 Task: Look for Airbnb properties in Sanandaj, Iran from 15th November, 2023 to 21st November, 2023 for 5 adults.3 bedrooms having 3 beds and 3 bathrooms. Property type can be house. Look for 3 properties as per requirement.
Action: Mouse moved to (411, 87)
Screenshot: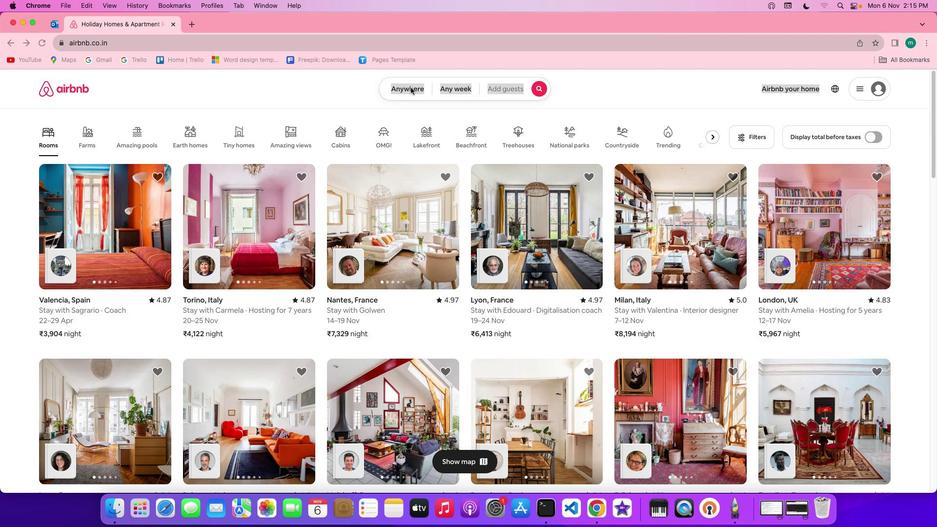 
Action: Mouse pressed left at (411, 87)
Screenshot: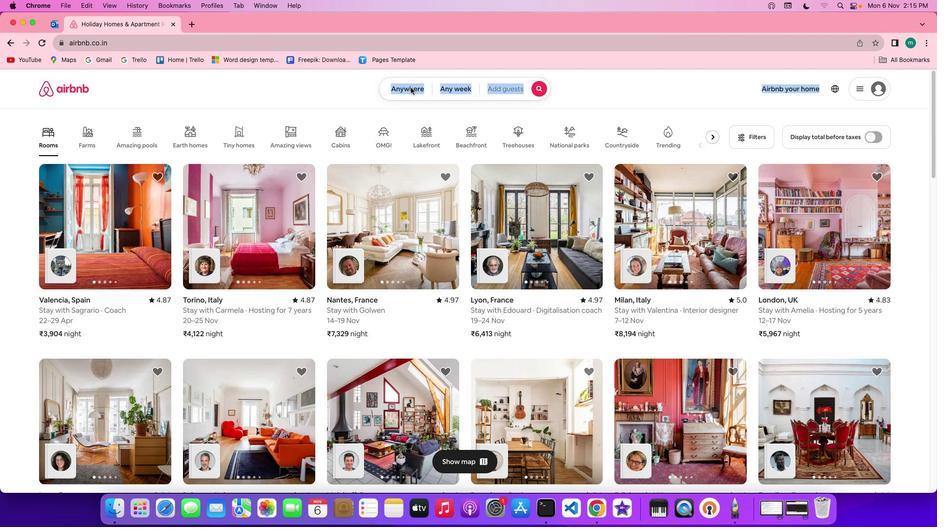 
Action: Mouse pressed left at (411, 87)
Screenshot: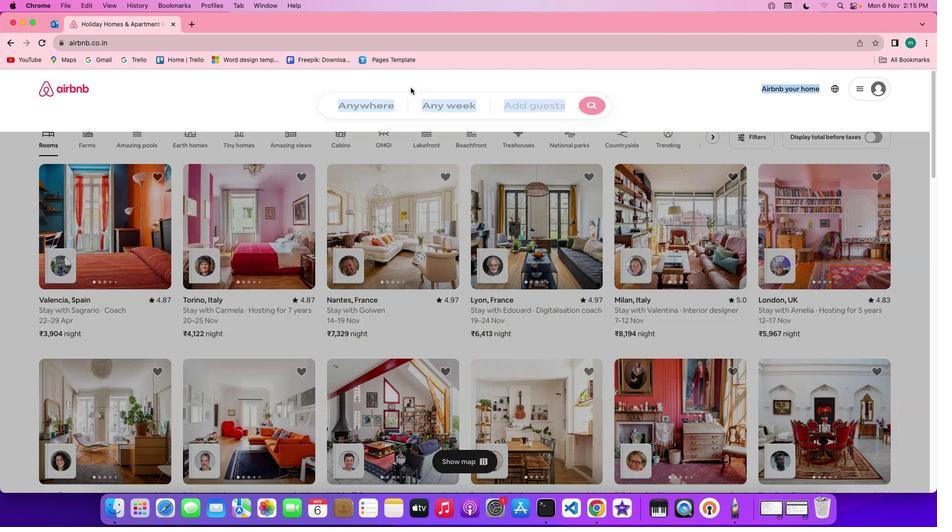 
Action: Mouse moved to (364, 120)
Screenshot: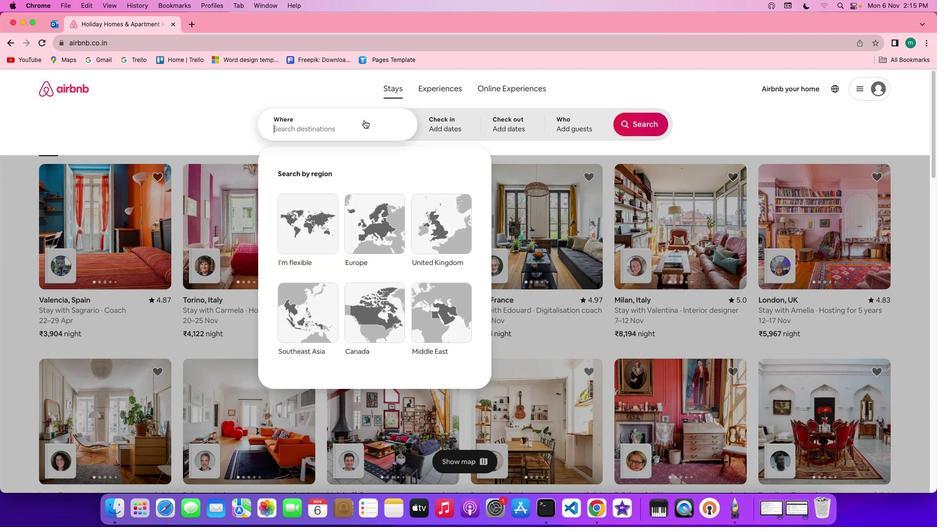 
Action: Key pressed Key.shift'S''a''n''a''n''d''a''j'','Key.spaceKey.shift'i''r''a''n'
Screenshot: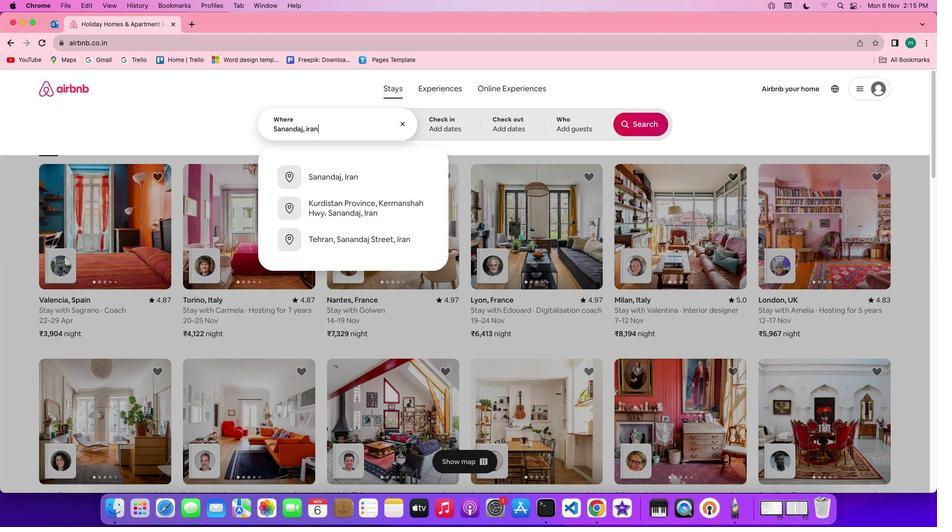
Action: Mouse moved to (450, 122)
Screenshot: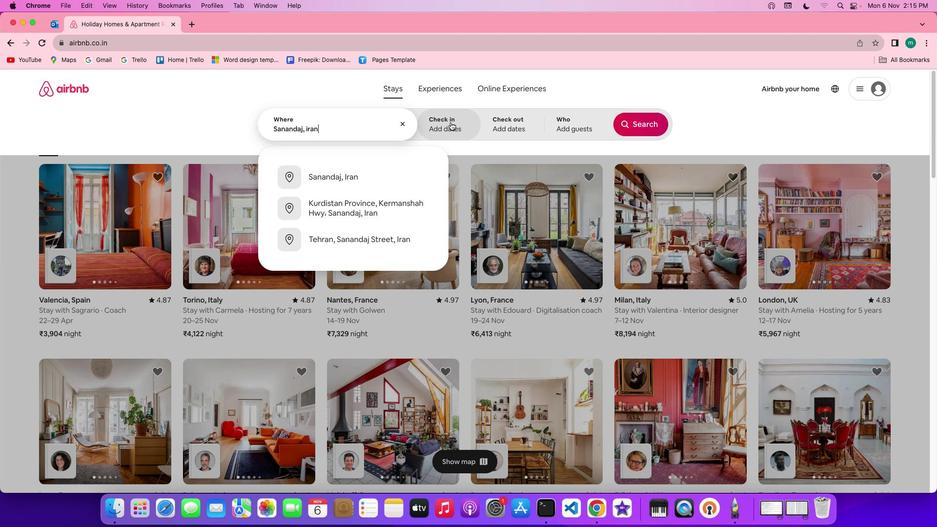 
Action: Mouse pressed left at (450, 122)
Screenshot: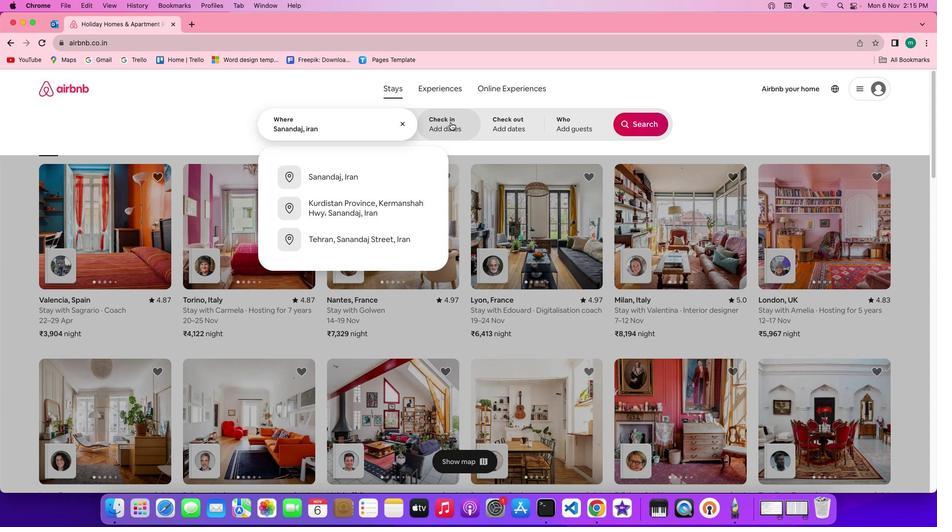 
Action: Mouse moved to (368, 295)
Screenshot: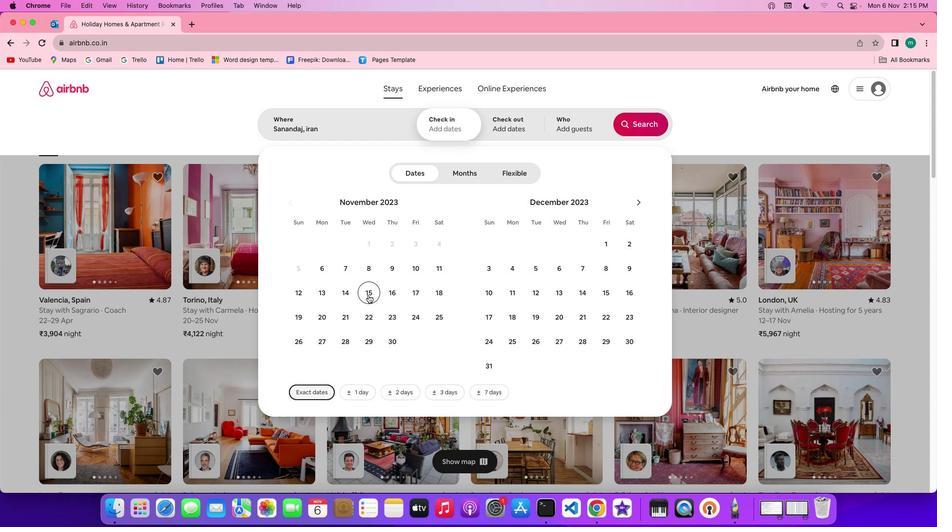 
Action: Mouse pressed left at (368, 295)
Screenshot: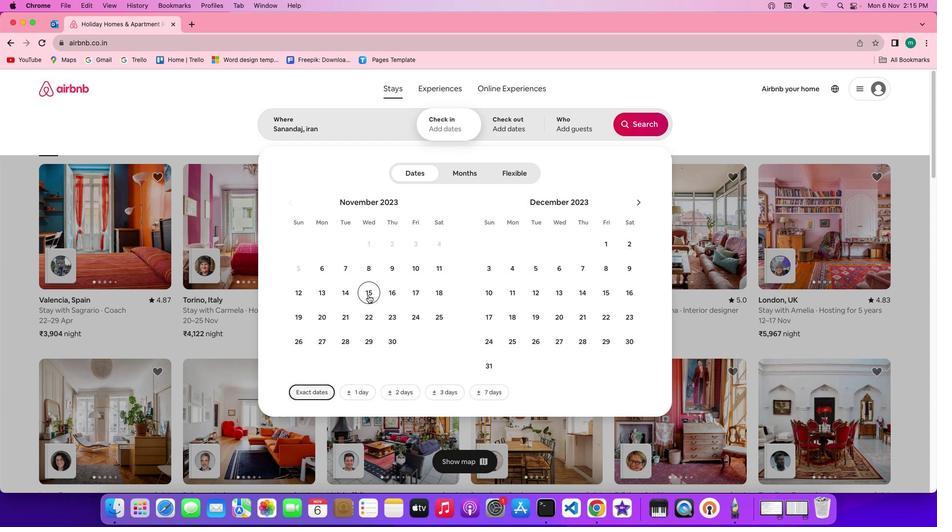 
Action: Mouse moved to (349, 315)
Screenshot: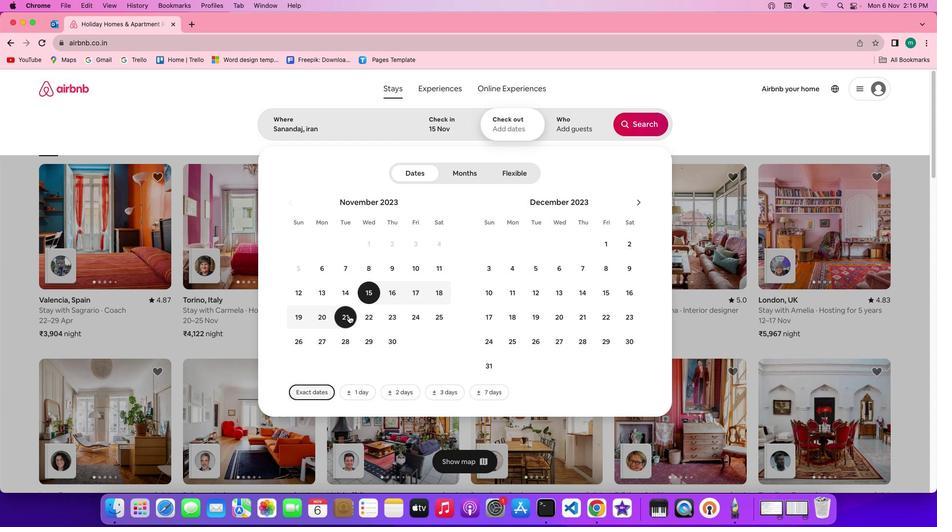 
Action: Mouse pressed left at (349, 315)
Screenshot: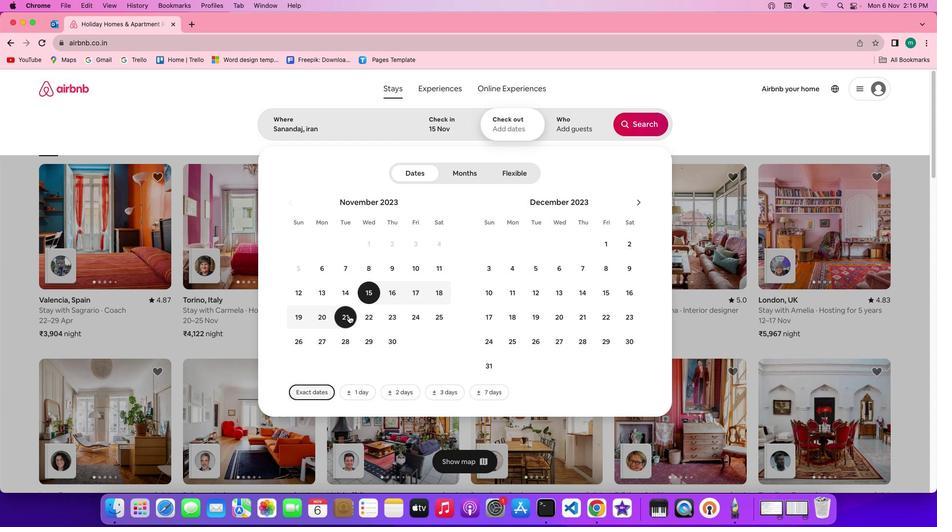 
Action: Mouse moved to (585, 125)
Screenshot: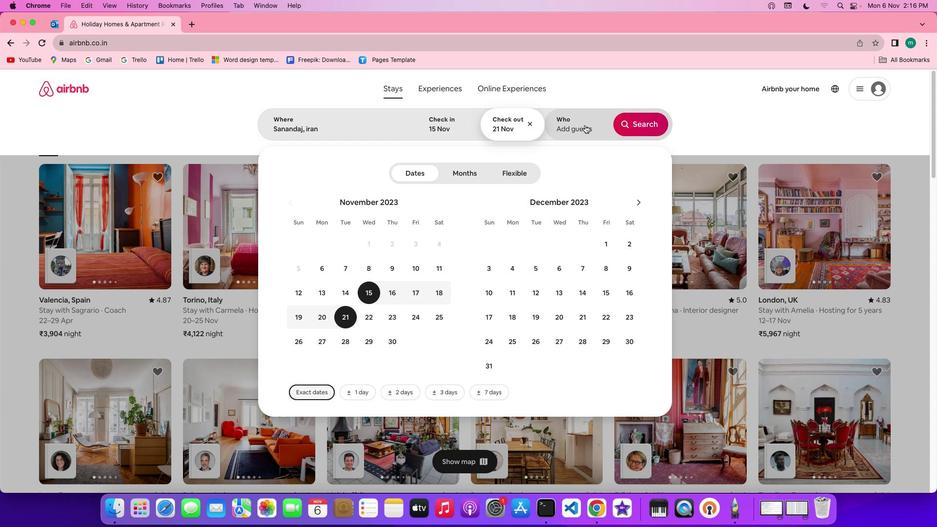 
Action: Mouse pressed left at (585, 125)
Screenshot: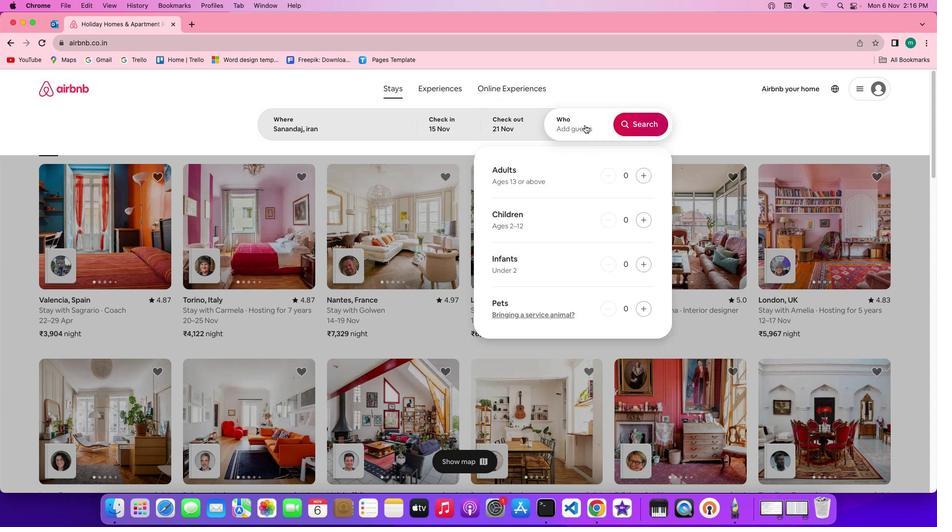 
Action: Mouse moved to (646, 176)
Screenshot: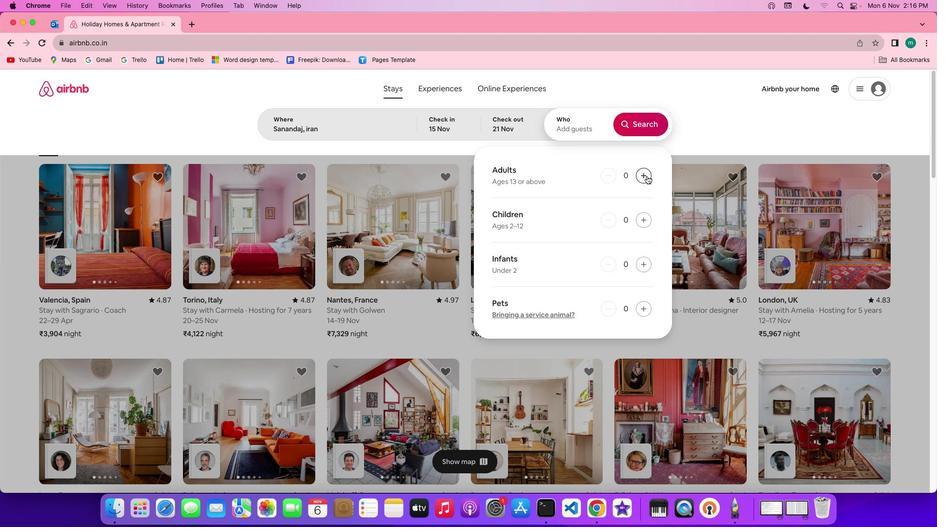 
Action: Mouse pressed left at (646, 176)
Screenshot: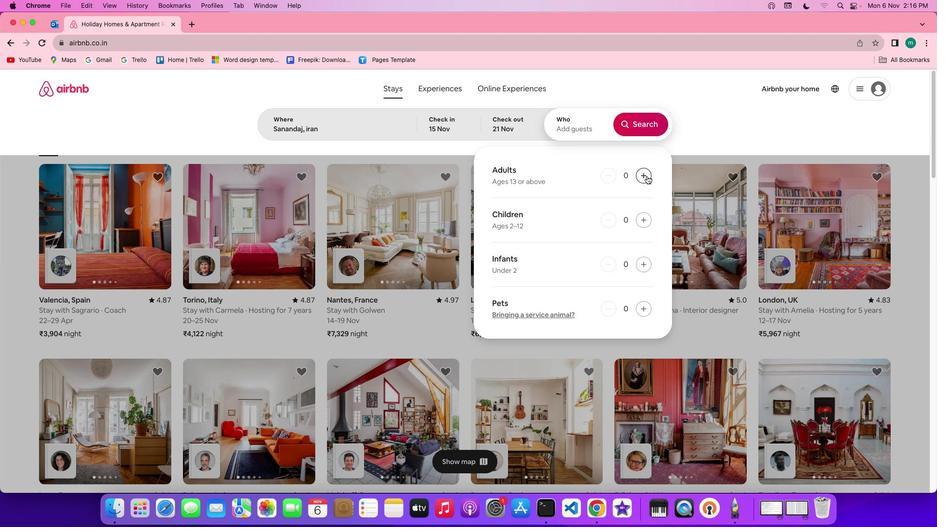 
Action: Mouse pressed left at (646, 176)
Screenshot: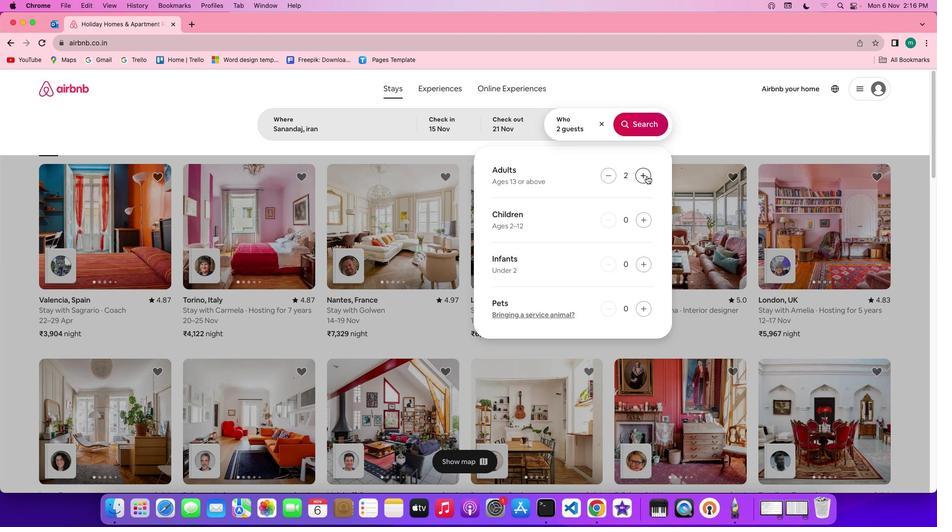 
Action: Mouse pressed left at (646, 176)
Screenshot: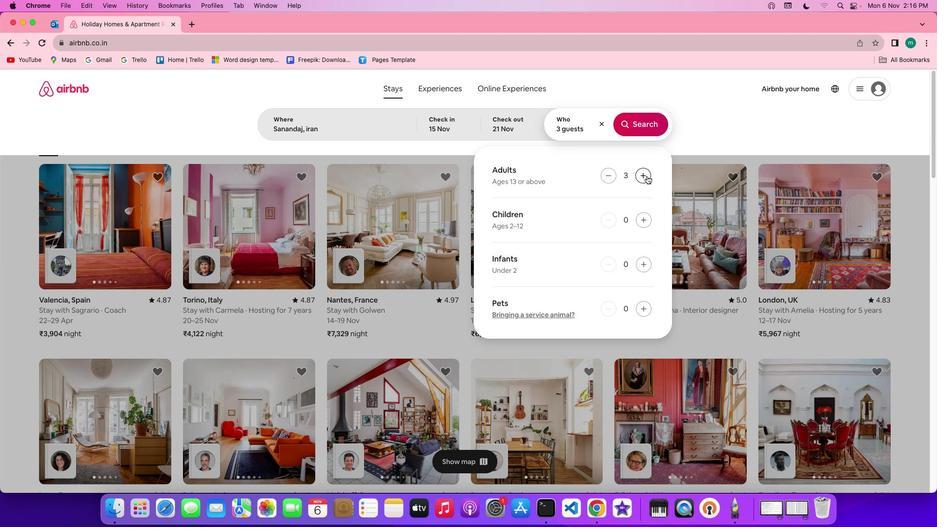 
Action: Mouse pressed left at (646, 176)
Screenshot: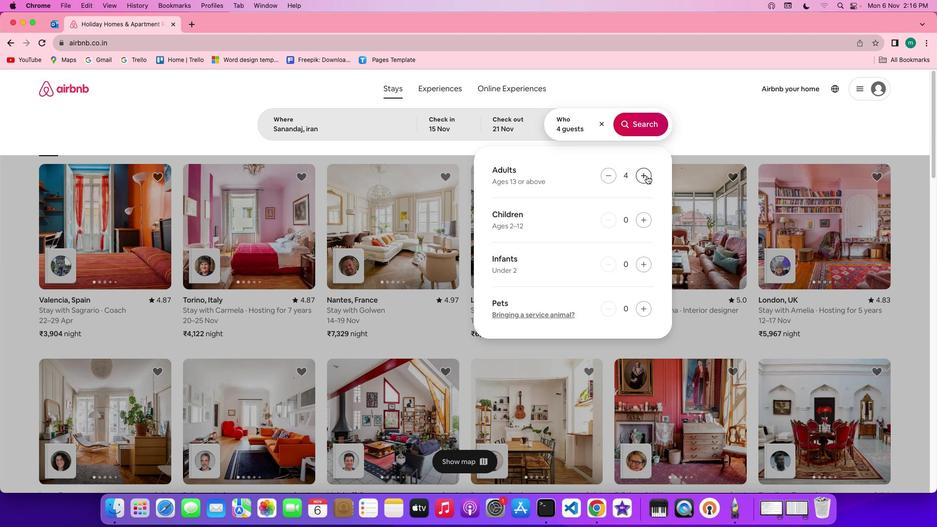 
Action: Mouse pressed left at (646, 176)
Screenshot: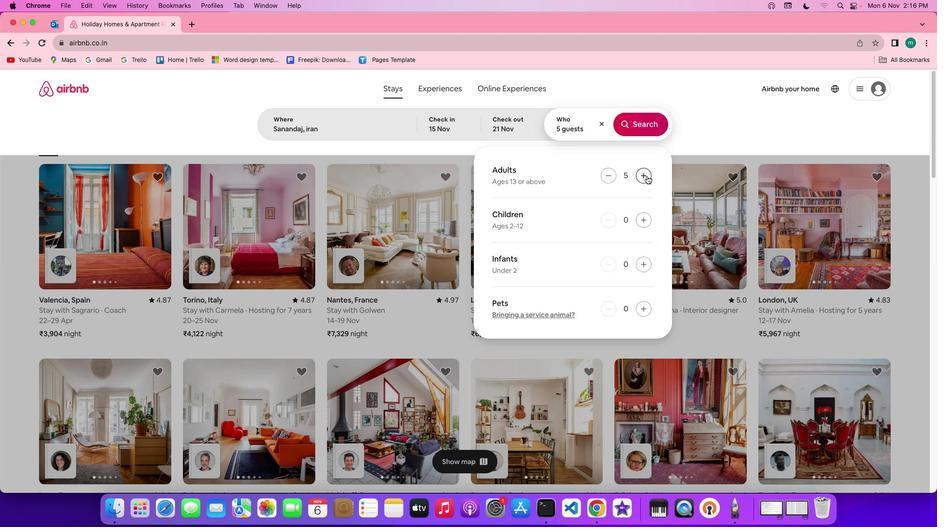 
Action: Mouse moved to (640, 119)
Screenshot: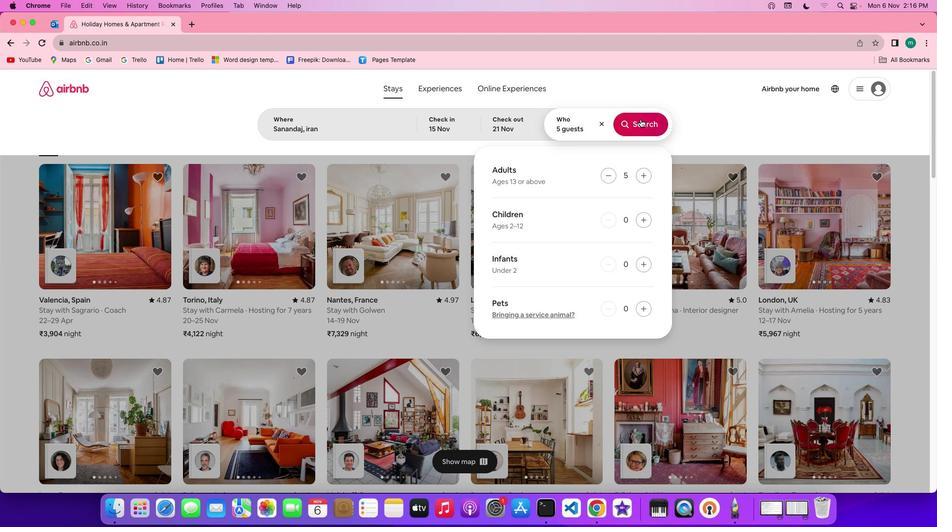 
Action: Mouse pressed left at (640, 119)
Screenshot: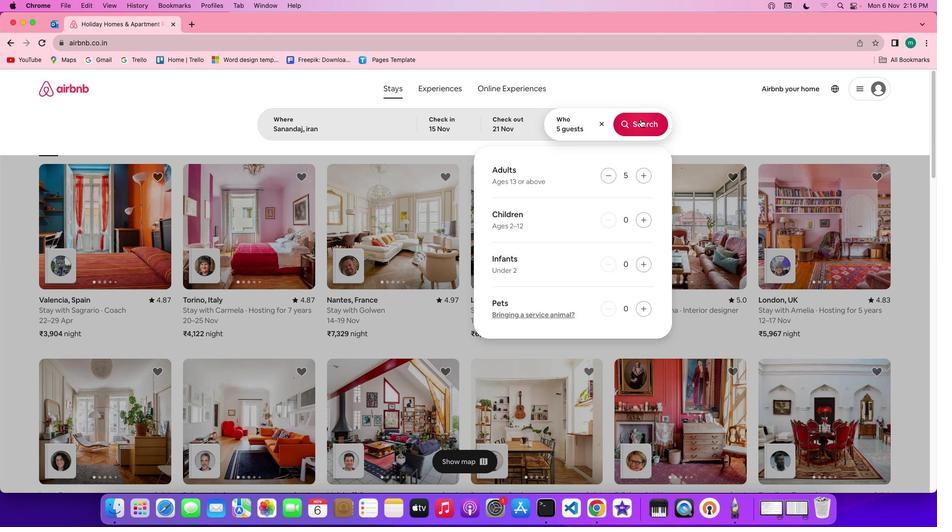 
Action: Mouse moved to (787, 127)
Screenshot: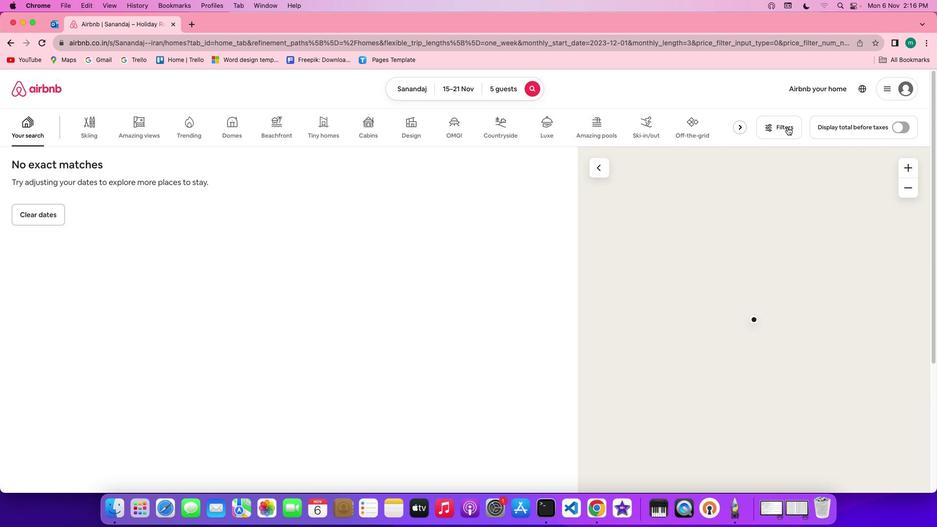 
Action: Mouse pressed left at (787, 127)
Screenshot: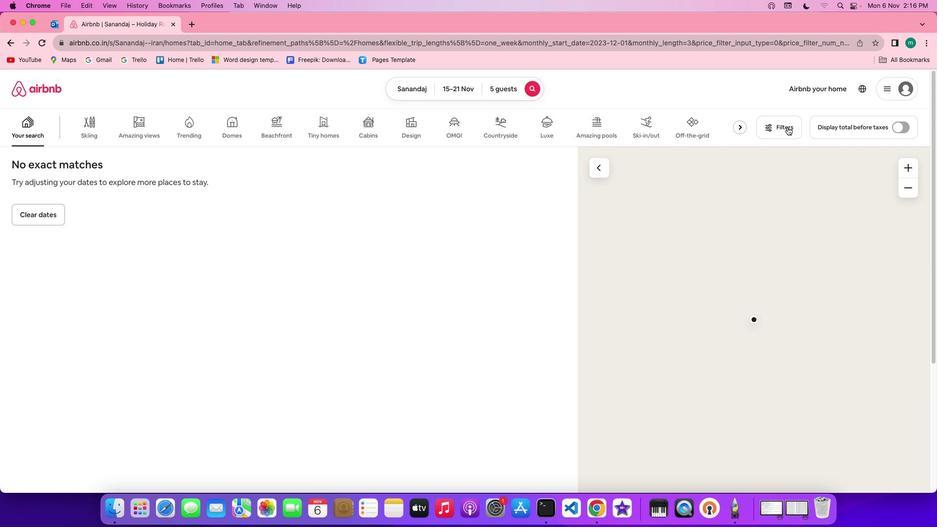
Action: Mouse moved to (449, 296)
Screenshot: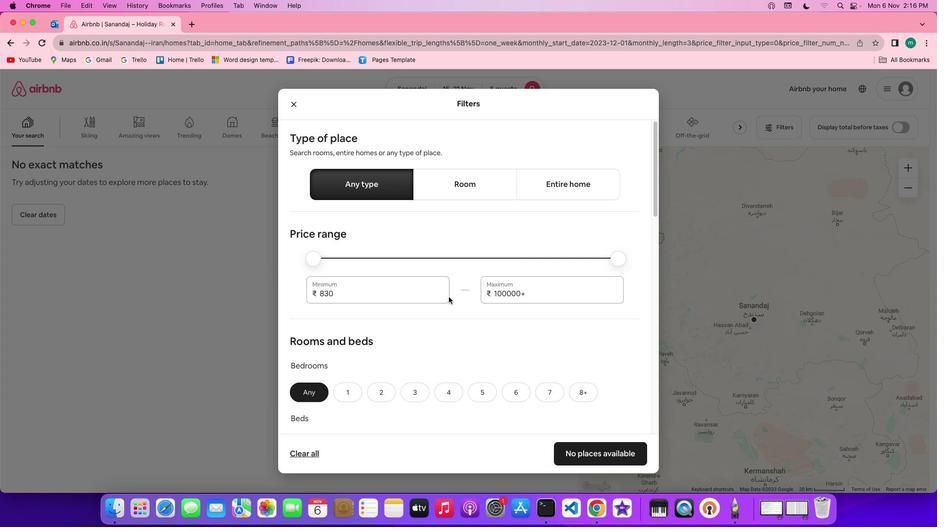 
Action: Mouse scrolled (449, 296) with delta (0, 0)
Screenshot: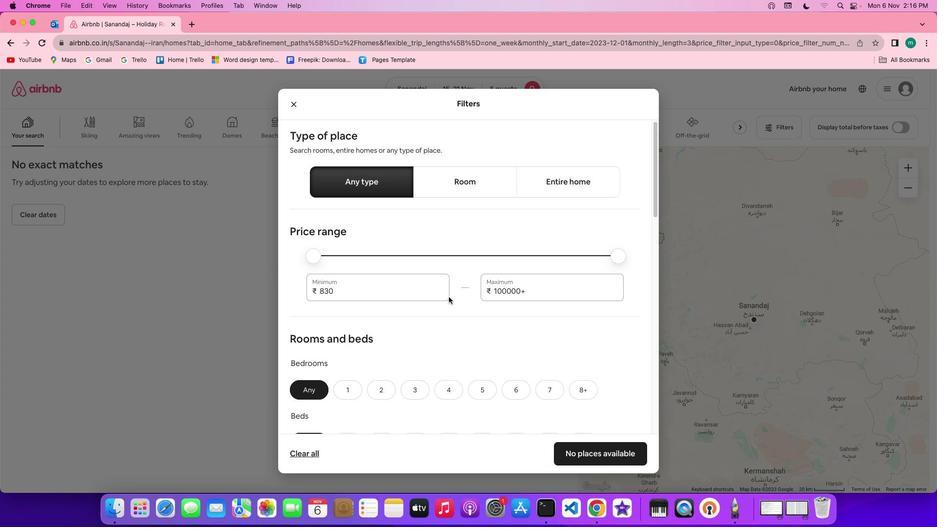 
Action: Mouse scrolled (449, 296) with delta (0, 0)
Screenshot: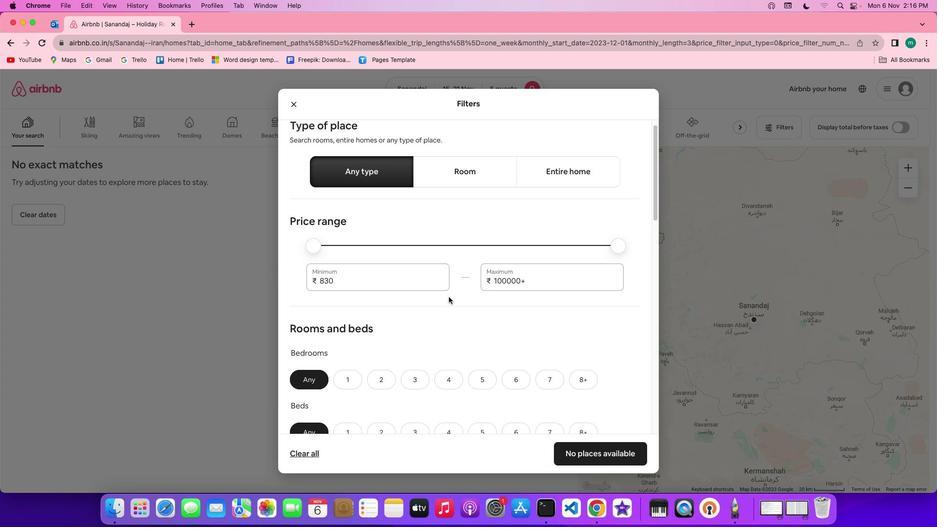 
Action: Mouse scrolled (449, 296) with delta (0, 0)
Screenshot: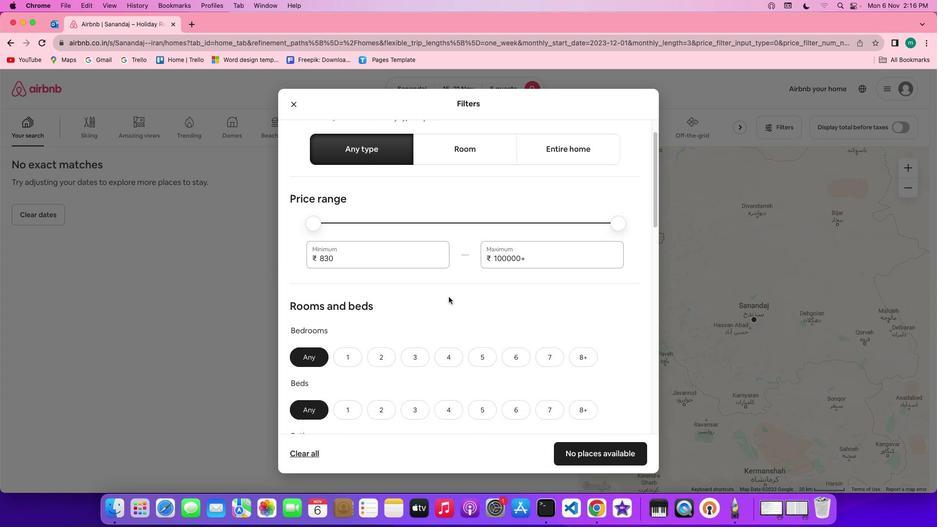 
Action: Mouse scrolled (449, 296) with delta (0, 0)
Screenshot: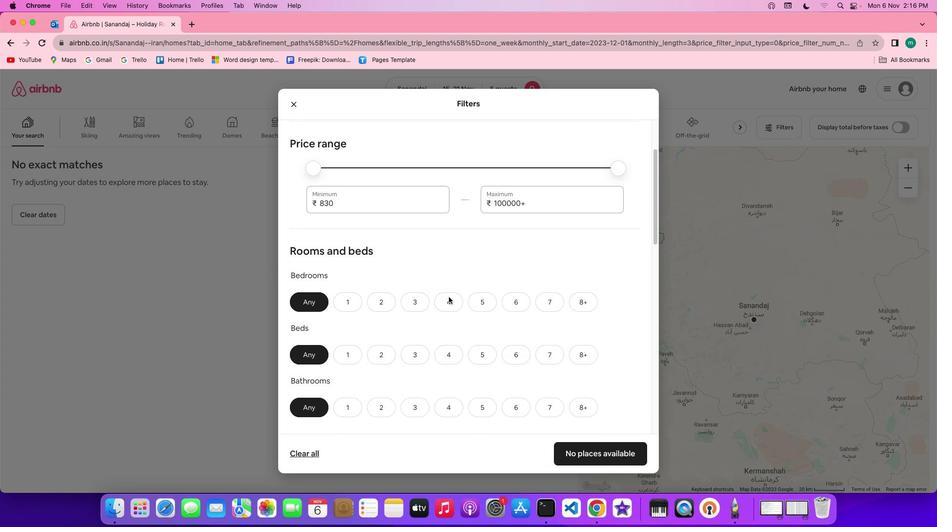
Action: Mouse scrolled (449, 296) with delta (0, 0)
Screenshot: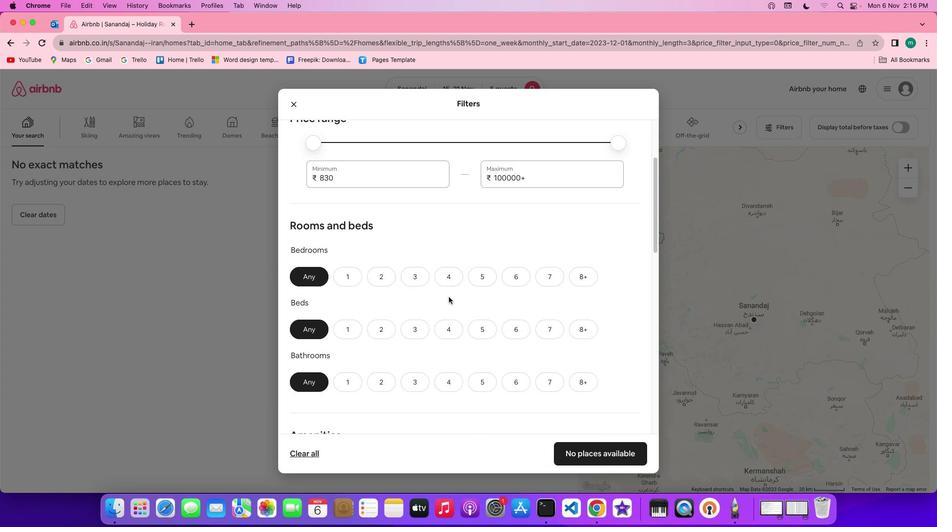 
Action: Mouse scrolled (449, 296) with delta (0, 0)
Screenshot: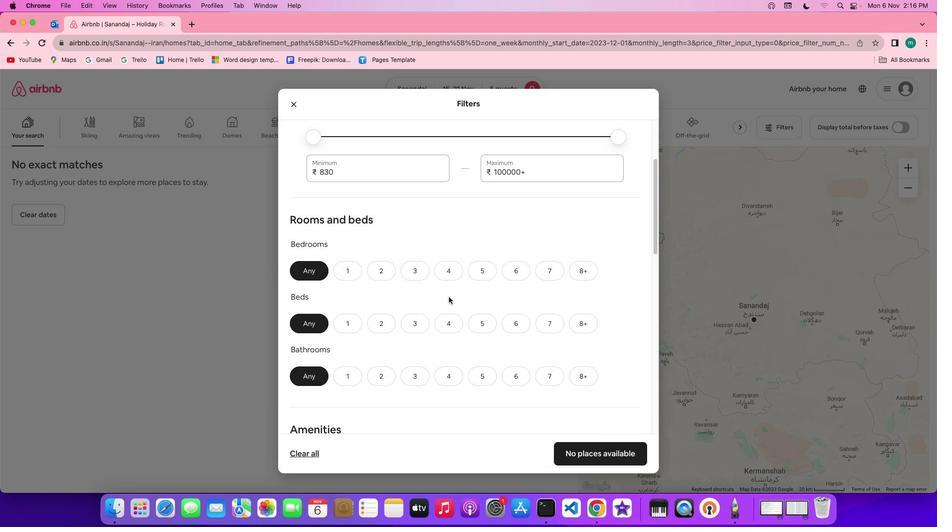 
Action: Mouse scrolled (449, 296) with delta (0, 0)
Screenshot: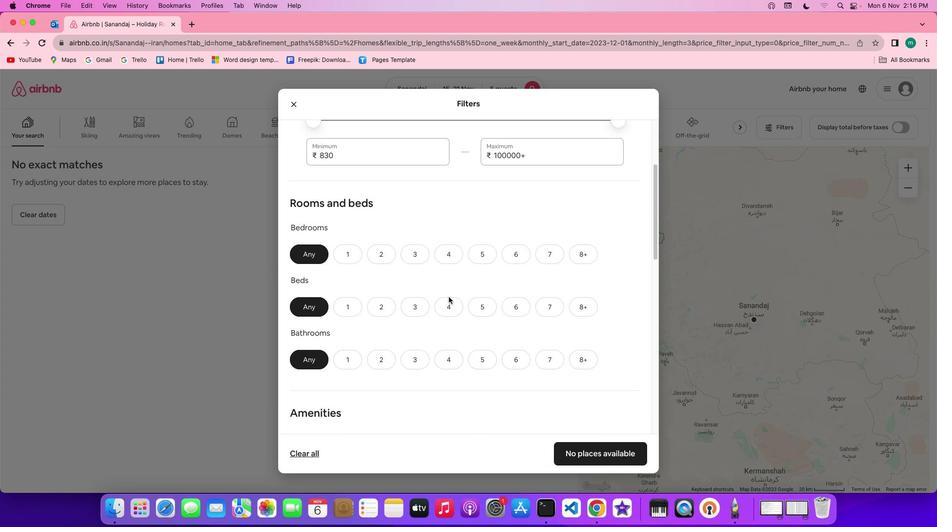 
Action: Mouse moved to (410, 231)
Screenshot: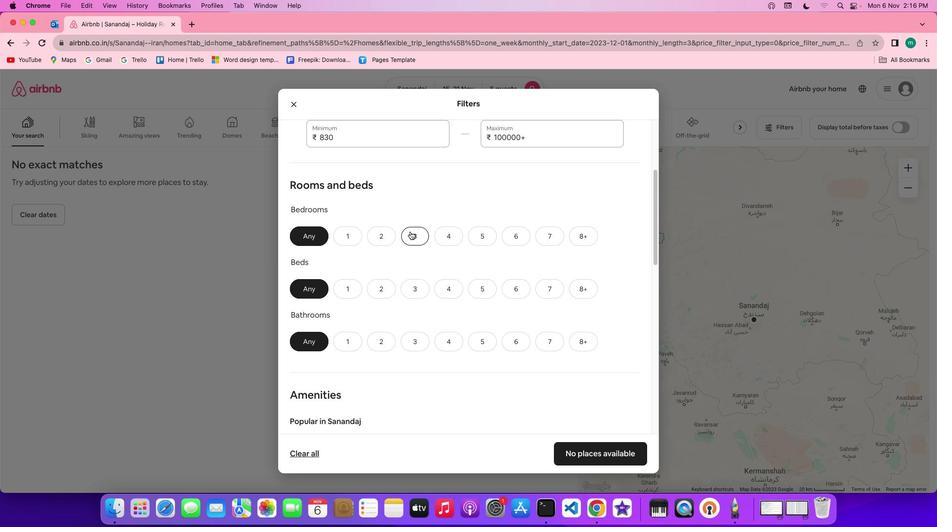 
Action: Mouse pressed left at (410, 231)
Screenshot: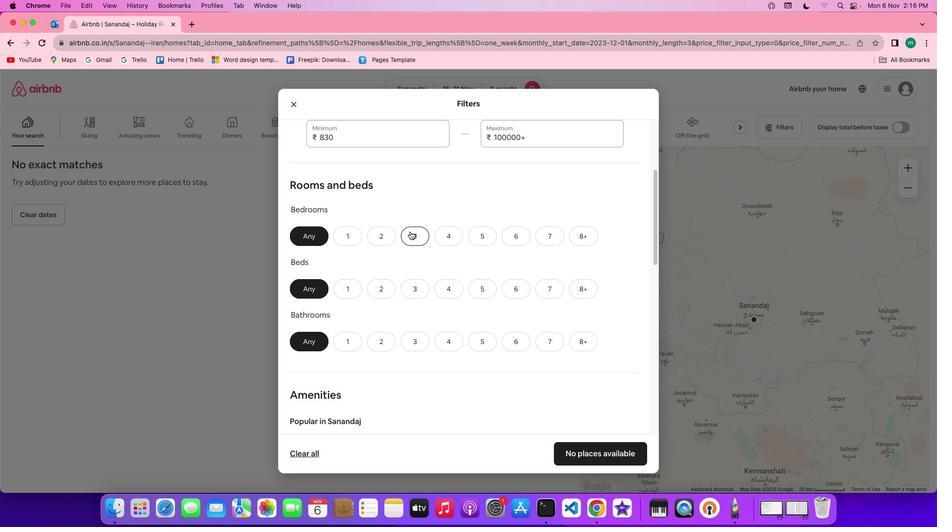 
Action: Mouse moved to (416, 281)
Screenshot: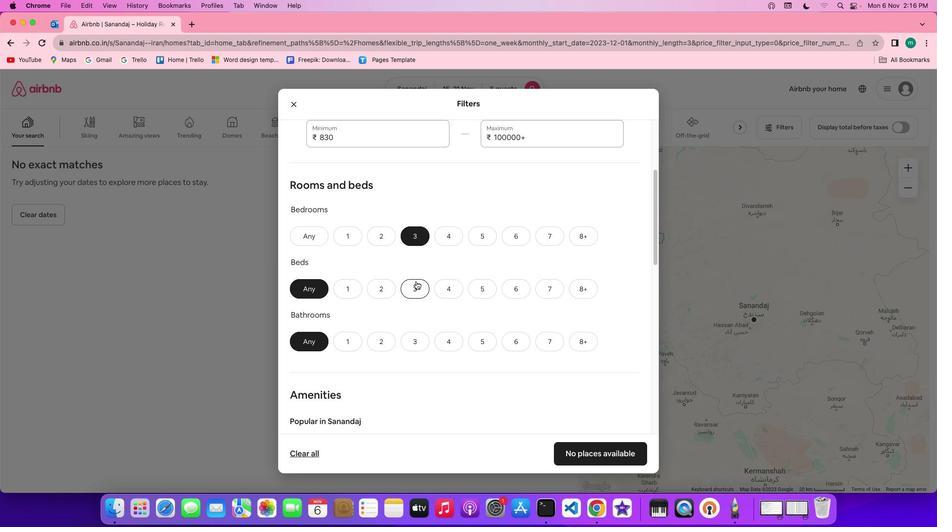 
Action: Mouse pressed left at (416, 281)
Screenshot: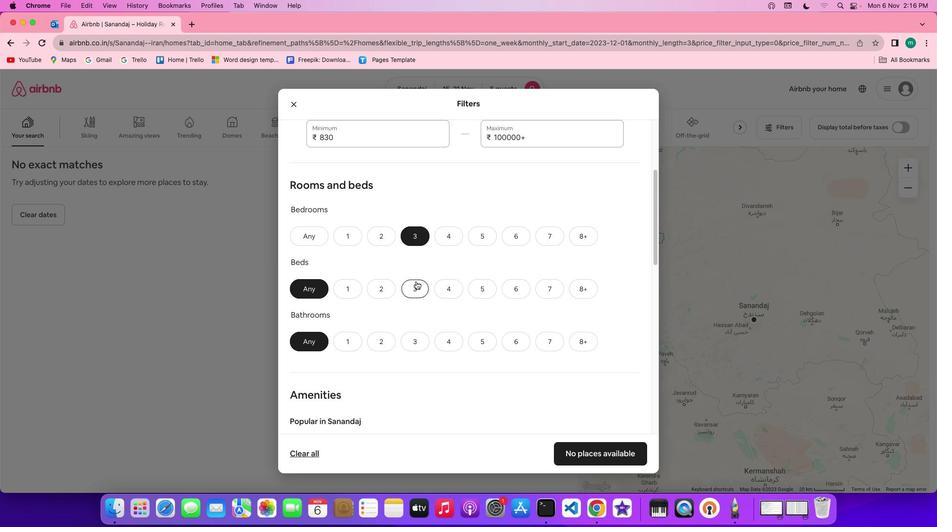 
Action: Mouse moved to (423, 339)
Screenshot: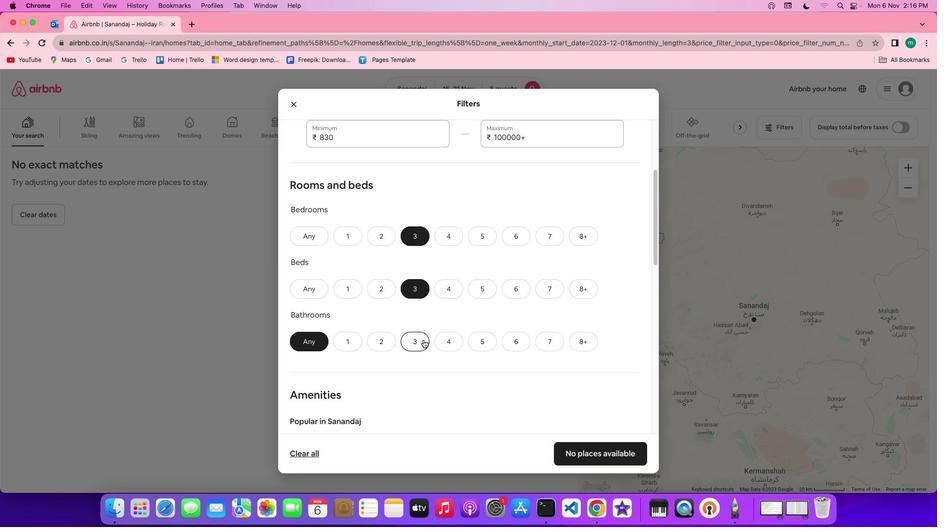 
Action: Mouse pressed left at (423, 339)
Screenshot: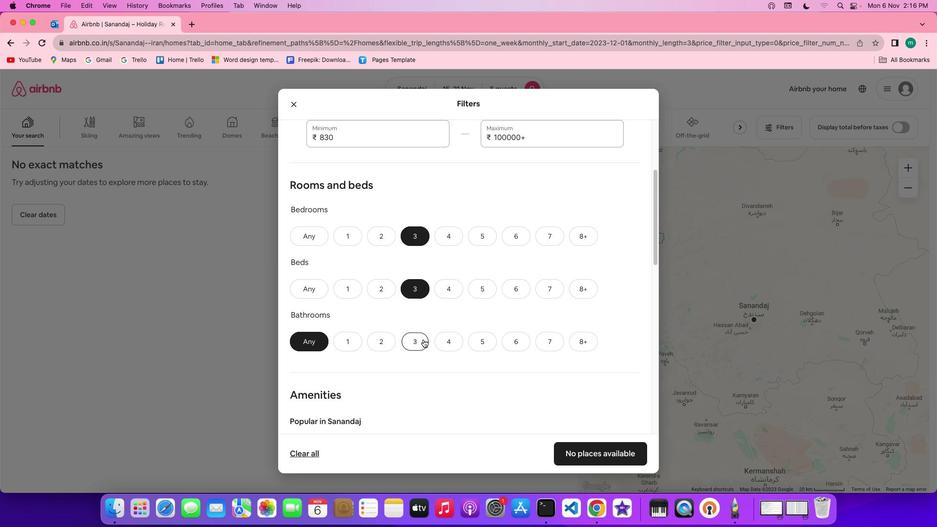 
Action: Mouse moved to (523, 340)
Screenshot: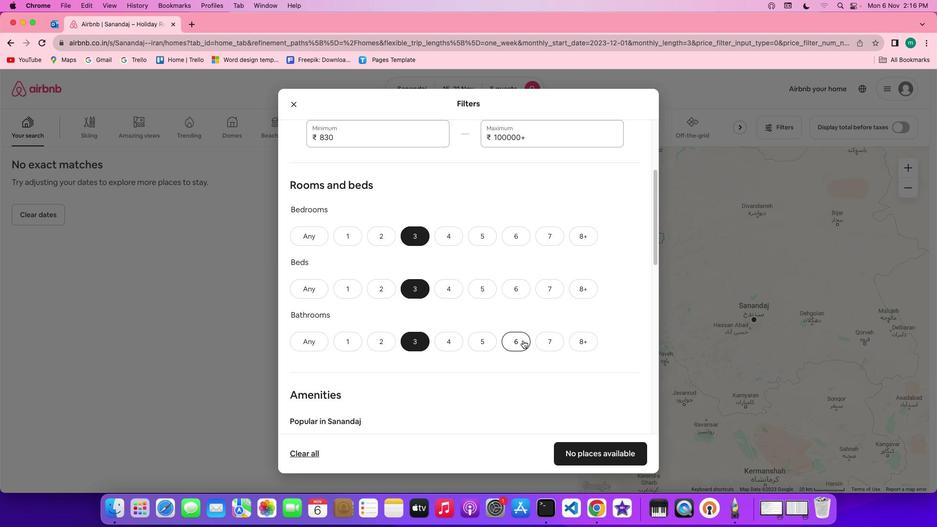 
Action: Mouse scrolled (523, 340) with delta (0, 0)
Screenshot: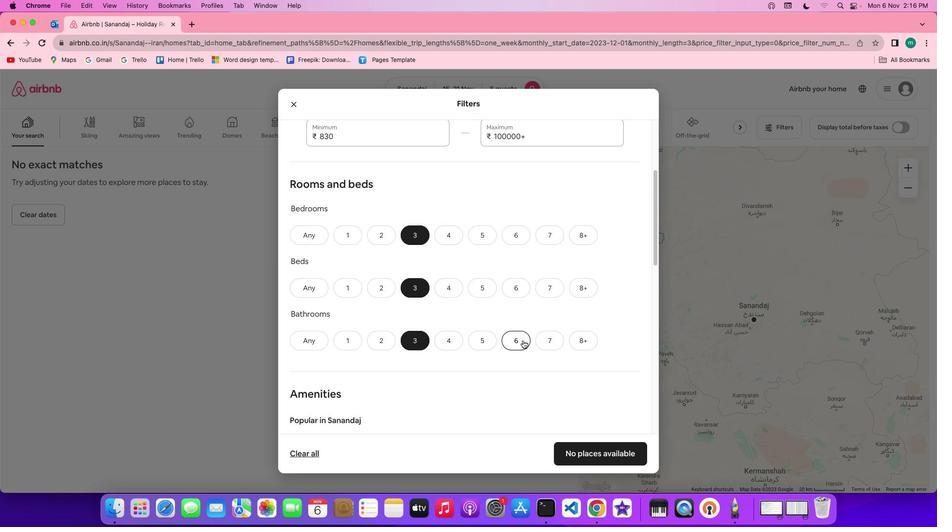
Action: Mouse scrolled (523, 340) with delta (0, 0)
Screenshot: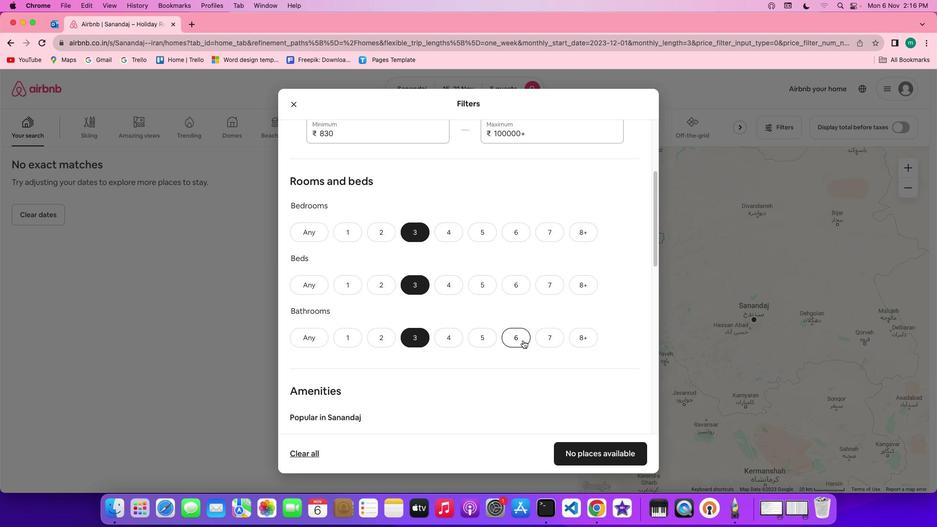 
Action: Mouse scrolled (523, 340) with delta (0, 0)
Screenshot: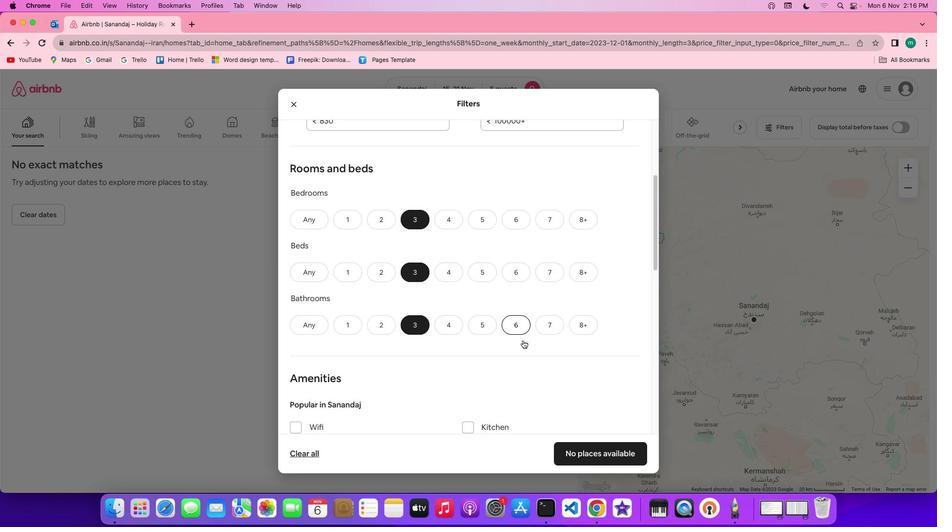 
Action: Mouse scrolled (523, 340) with delta (0, 0)
Screenshot: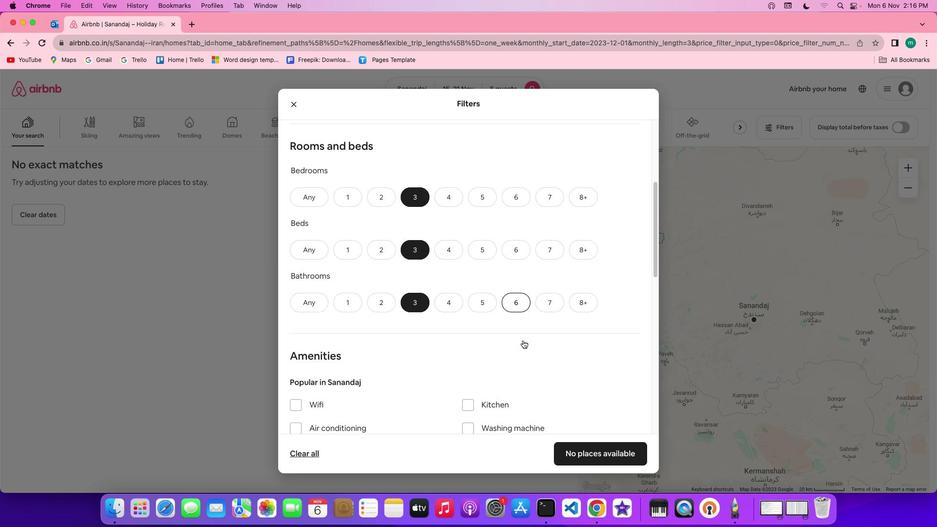 
Action: Mouse scrolled (523, 340) with delta (0, 0)
Screenshot: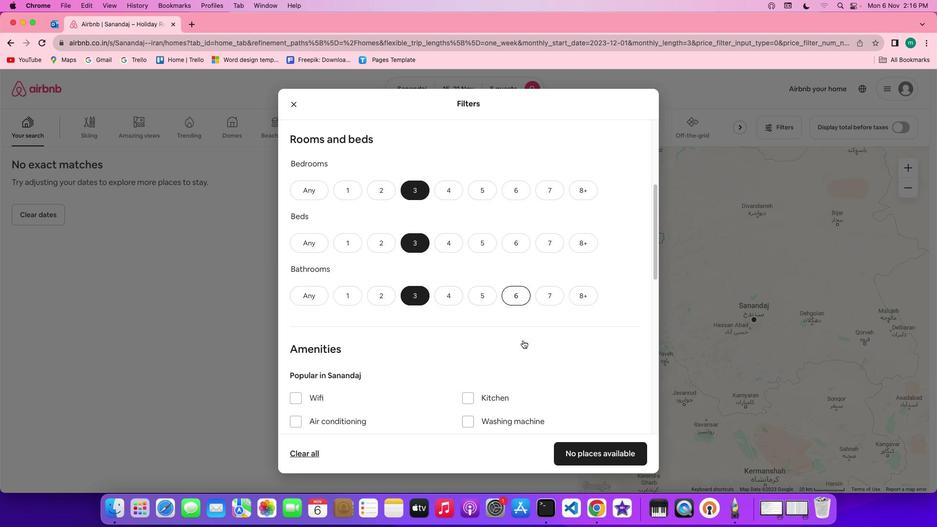 
Action: Mouse scrolled (523, 340) with delta (0, 0)
Screenshot: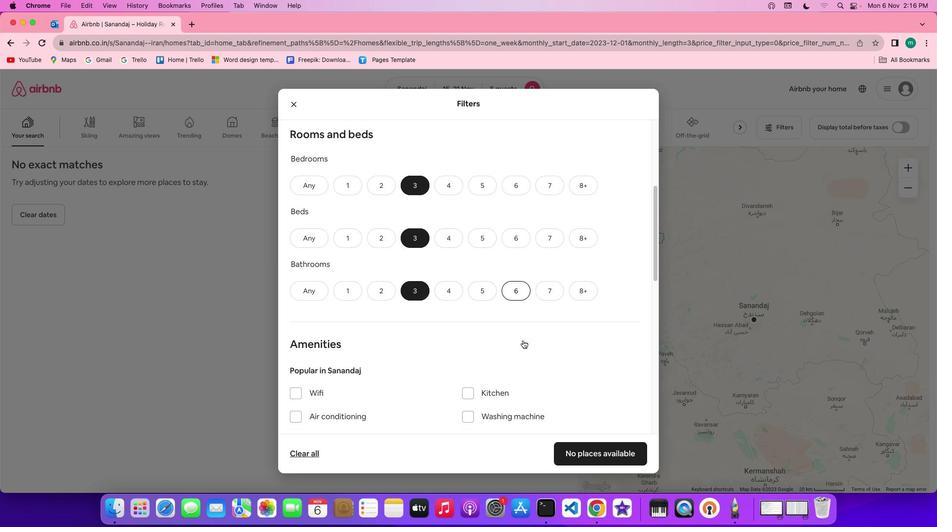 
Action: Mouse scrolled (523, 340) with delta (0, 0)
Screenshot: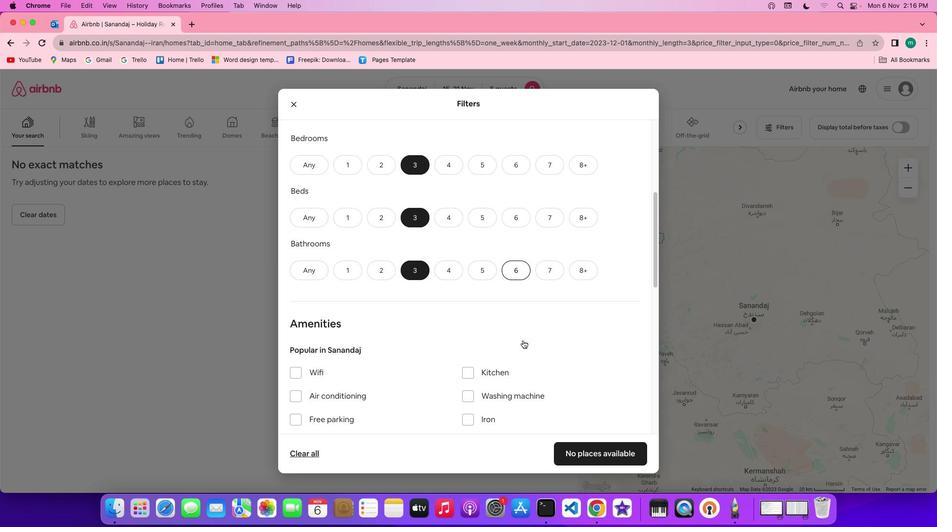
Action: Mouse scrolled (523, 340) with delta (0, 0)
Screenshot: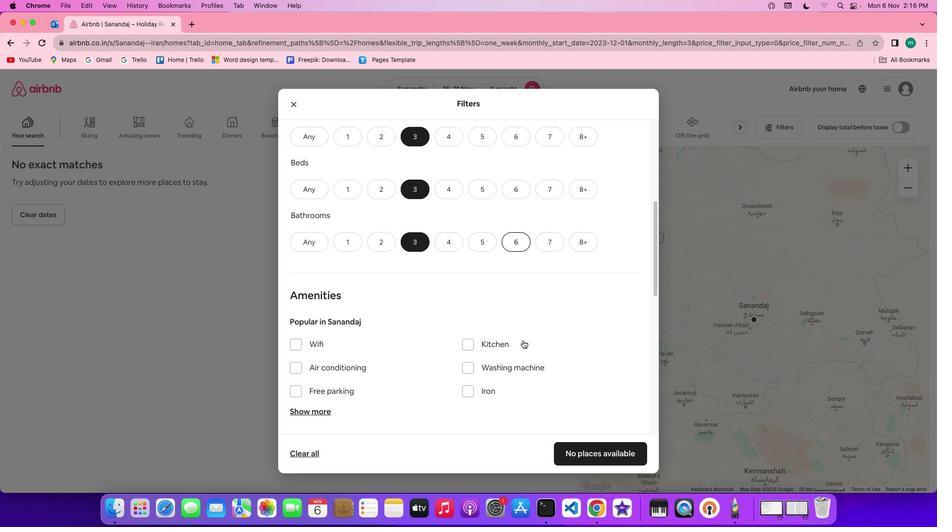 
Action: Mouse scrolled (523, 340) with delta (0, 0)
Screenshot: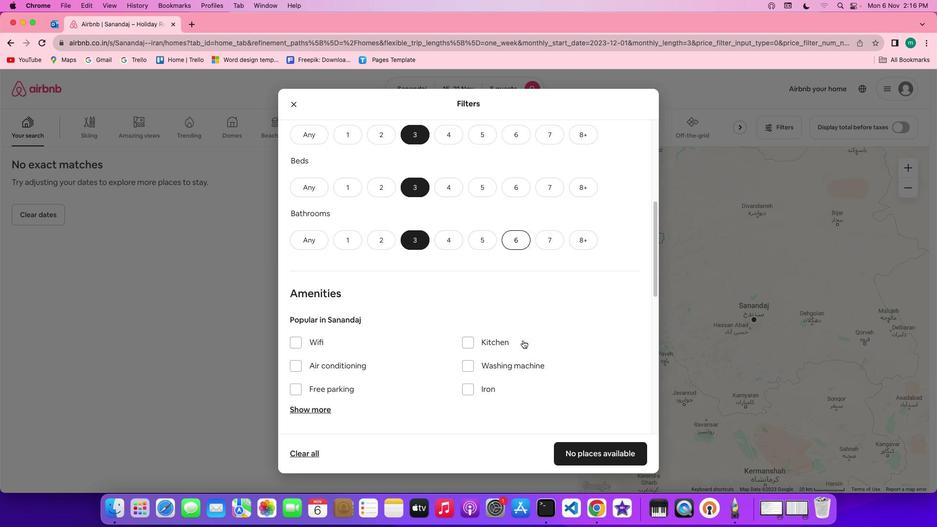 
Action: Mouse scrolled (523, 340) with delta (0, 0)
Screenshot: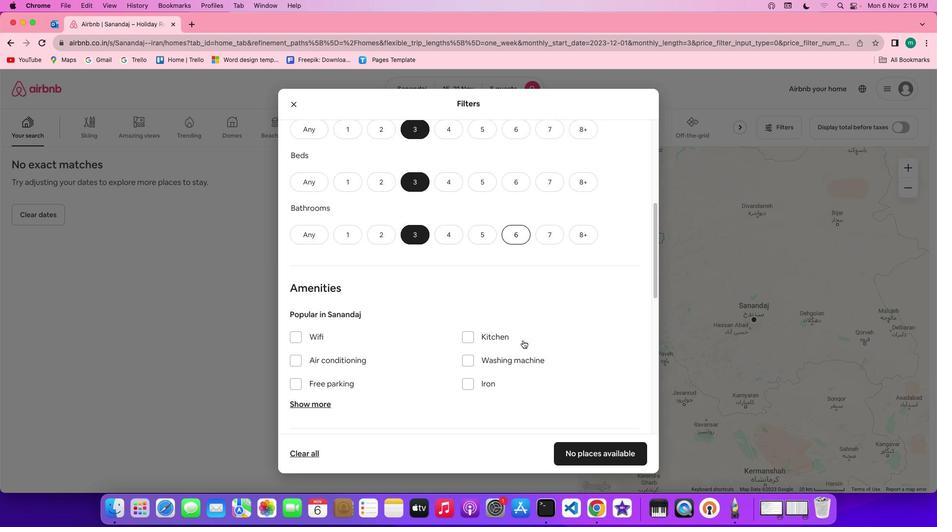 
Action: Mouse scrolled (523, 340) with delta (0, 0)
Screenshot: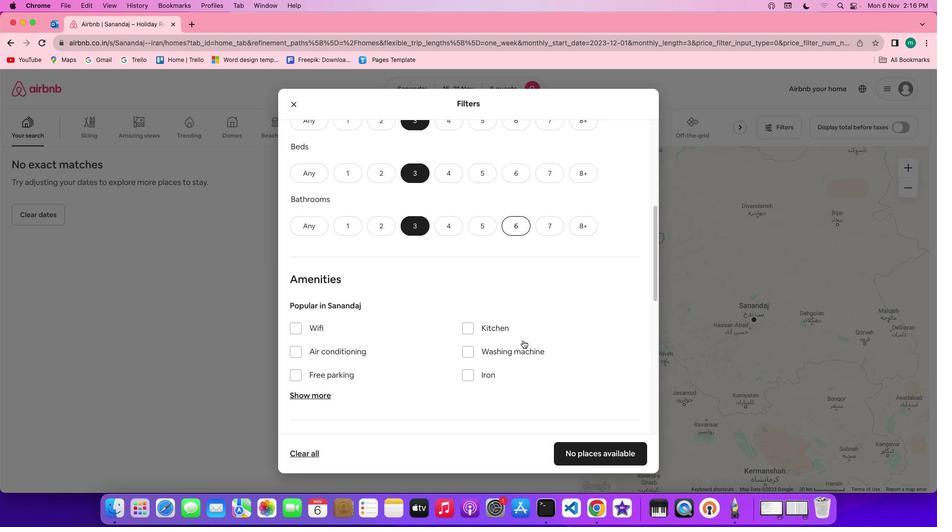 
Action: Mouse scrolled (523, 340) with delta (0, 0)
Screenshot: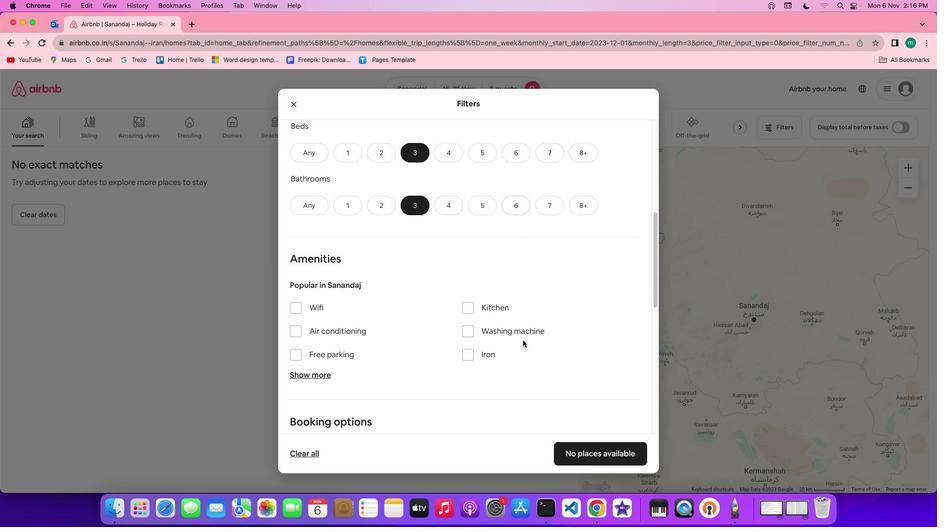 
Action: Mouse scrolled (523, 340) with delta (0, 0)
Screenshot: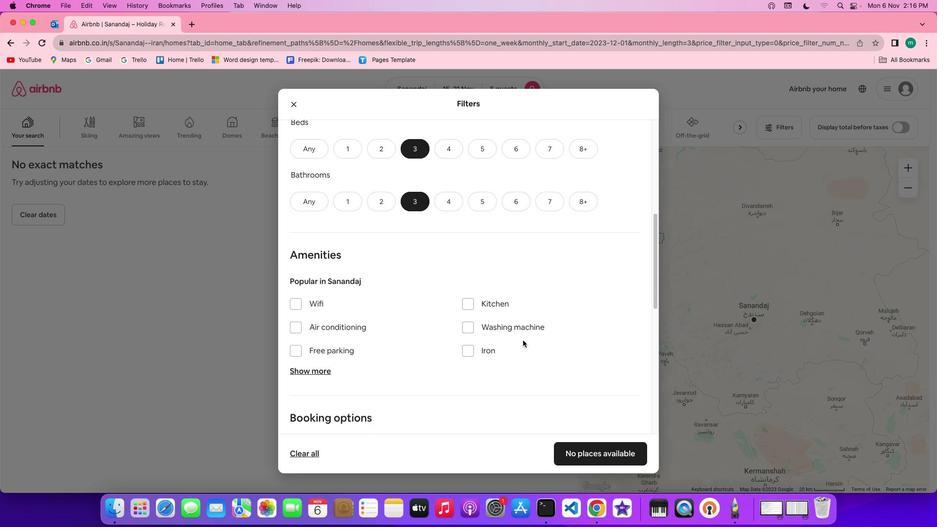 
Action: Mouse scrolled (523, 340) with delta (0, 0)
Screenshot: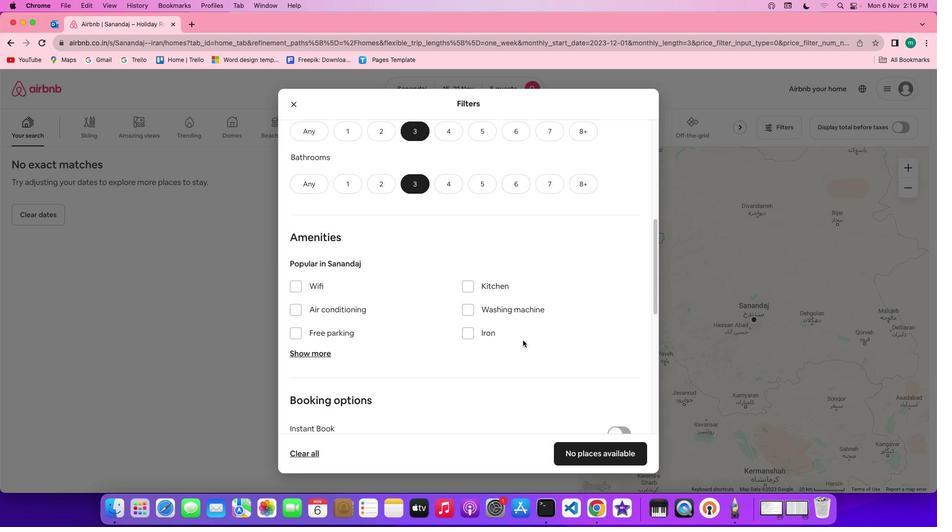 
Action: Mouse scrolled (523, 340) with delta (0, 0)
Screenshot: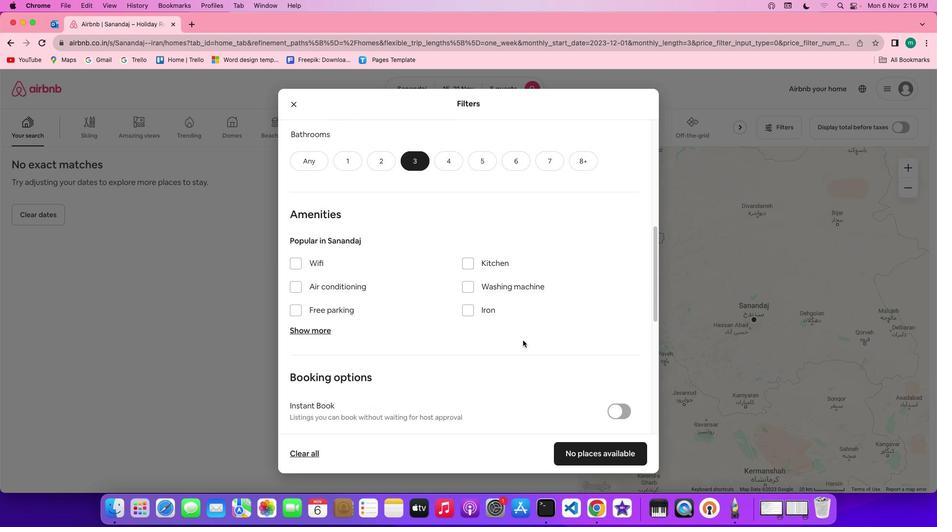 
Action: Mouse scrolled (523, 340) with delta (0, 0)
Screenshot: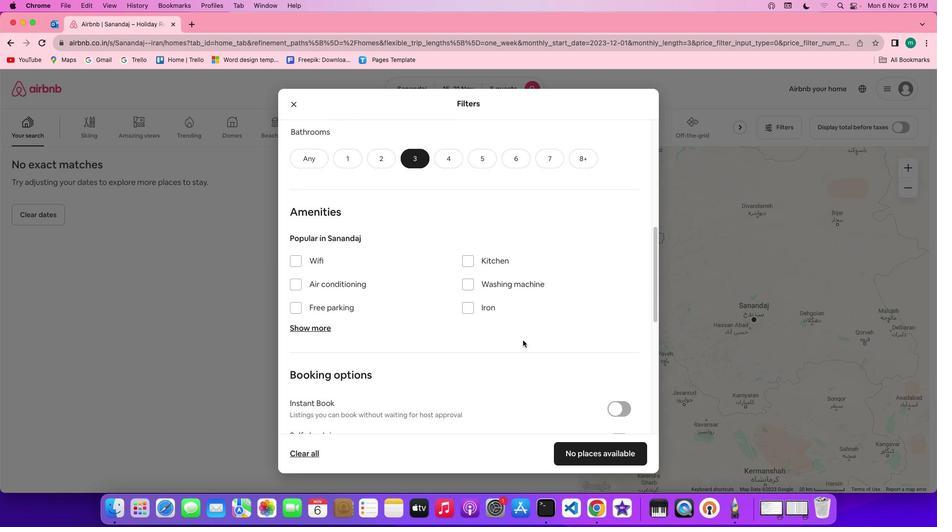 
Action: Mouse scrolled (523, 340) with delta (0, 0)
Screenshot: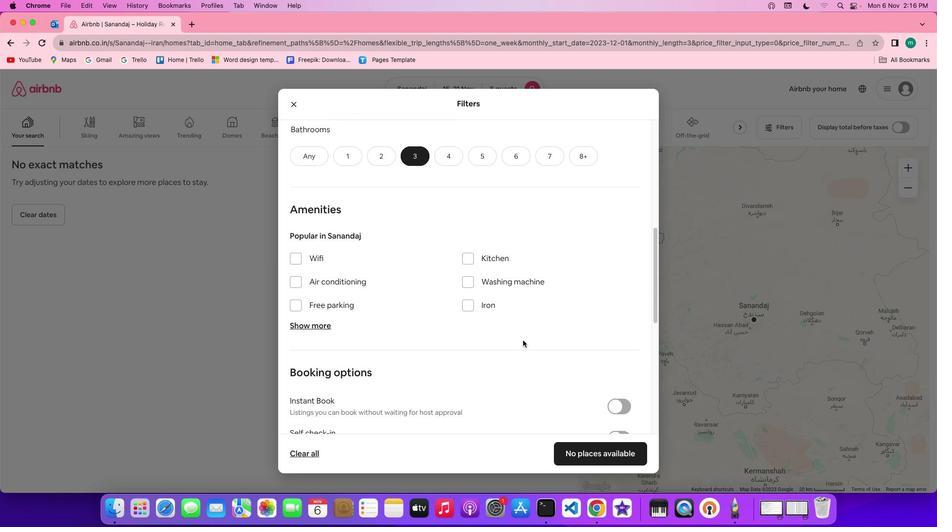
Action: Mouse scrolled (523, 340) with delta (0, 0)
Screenshot: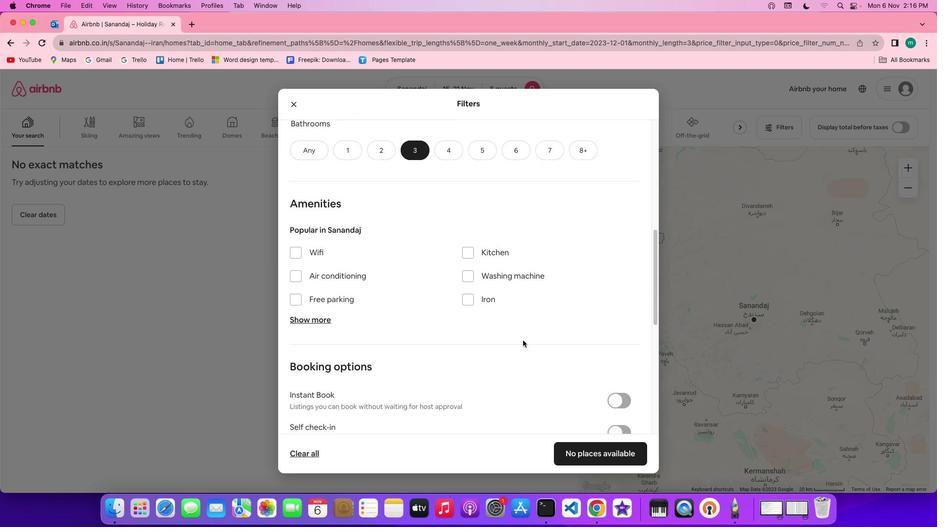 
Action: Mouse scrolled (523, 340) with delta (0, 0)
Screenshot: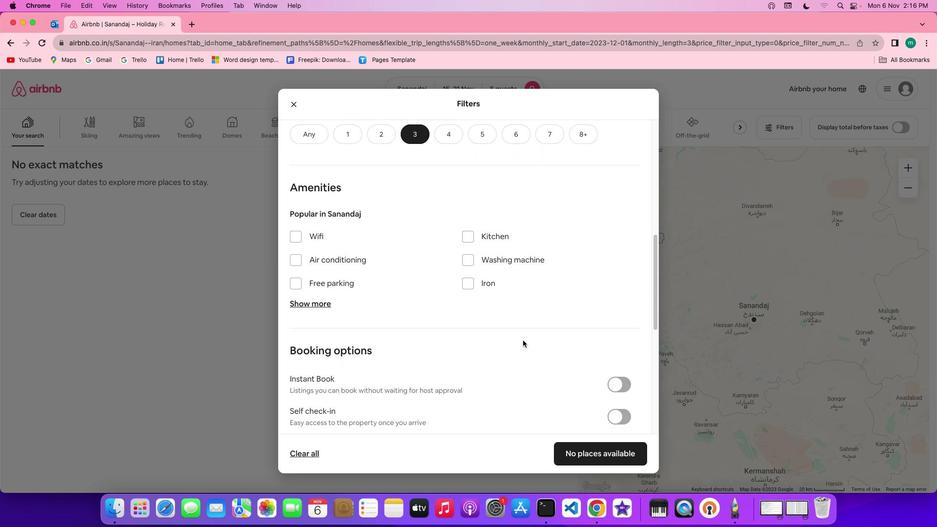 
Action: Mouse scrolled (523, 340) with delta (0, 0)
Screenshot: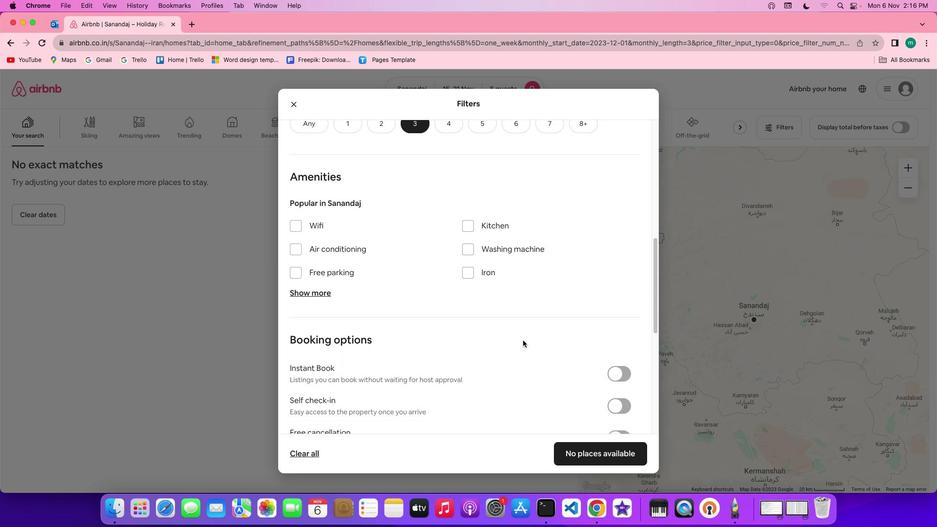 
Action: Mouse scrolled (523, 340) with delta (0, 0)
Screenshot: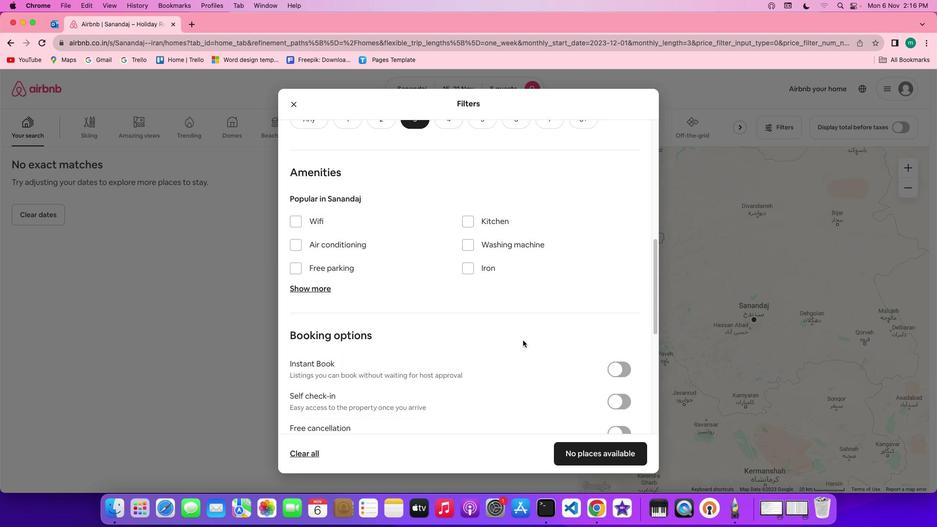 
Action: Mouse scrolled (523, 340) with delta (0, 0)
Screenshot: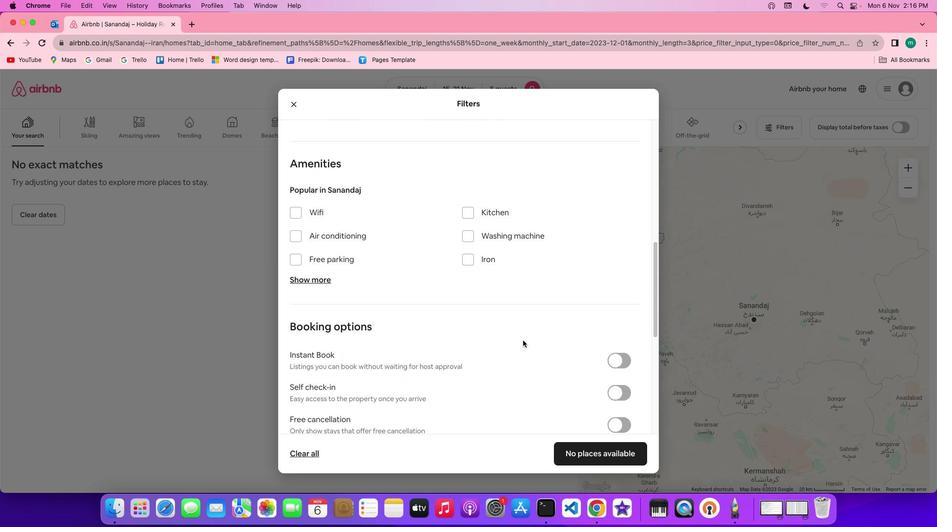 
Action: Mouse scrolled (523, 340) with delta (0, 0)
Screenshot: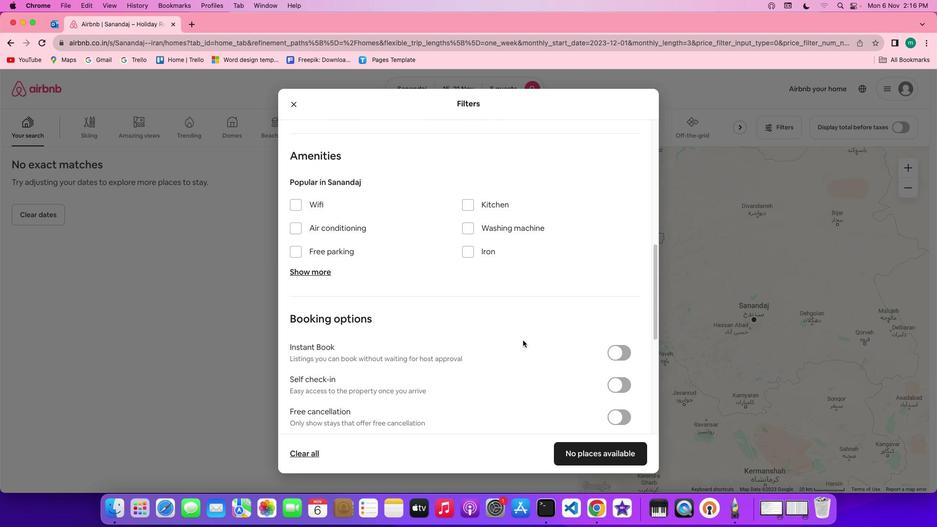 
Action: Mouse scrolled (523, 340) with delta (0, 0)
Screenshot: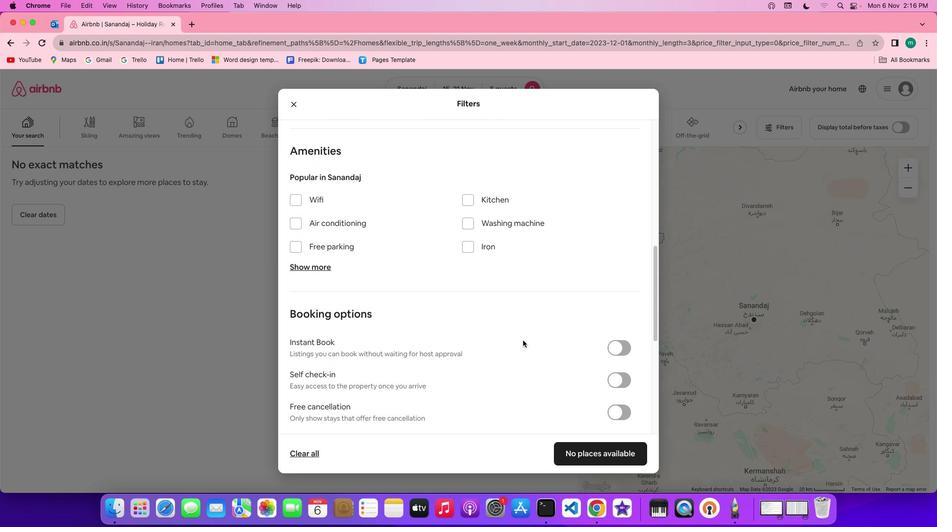 
Action: Mouse scrolled (523, 340) with delta (0, 0)
Screenshot: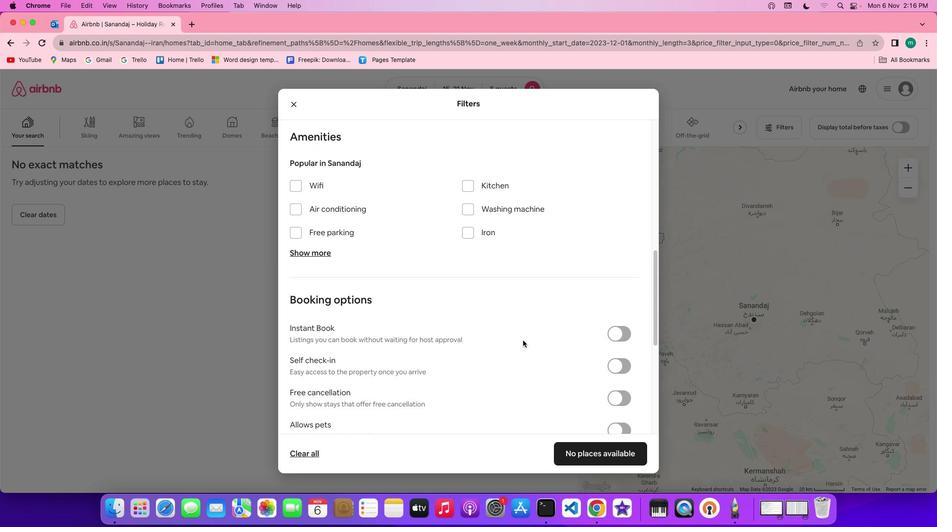
Action: Mouse scrolled (523, 340) with delta (0, 0)
Screenshot: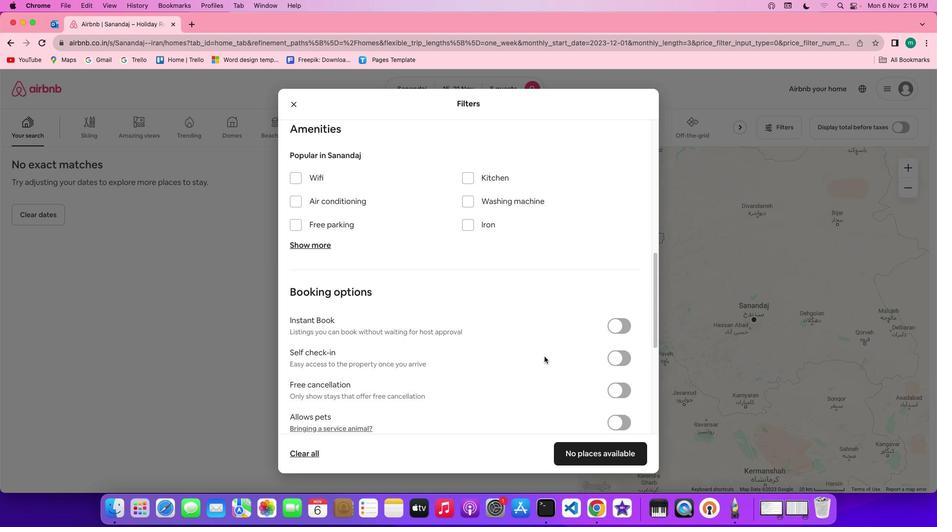 
Action: Mouse moved to (552, 361)
Screenshot: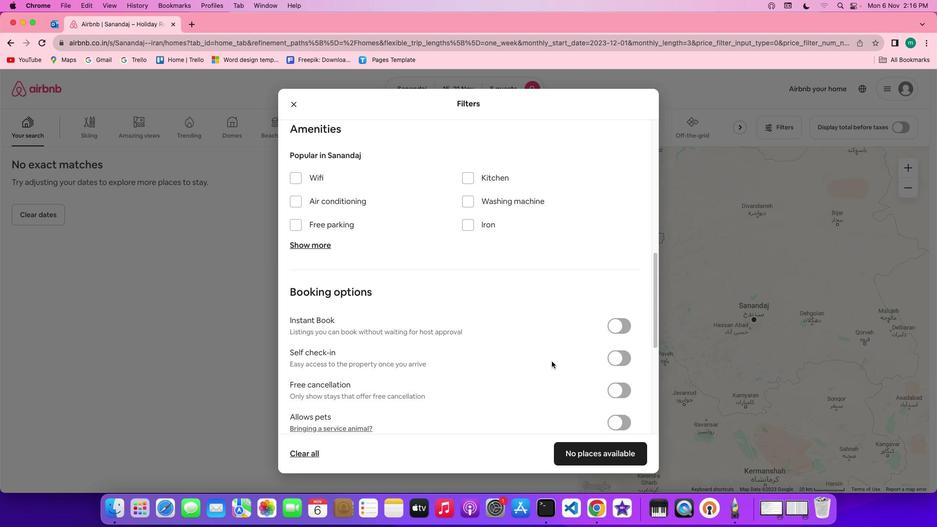 
Action: Mouse scrolled (552, 361) with delta (0, 0)
Screenshot: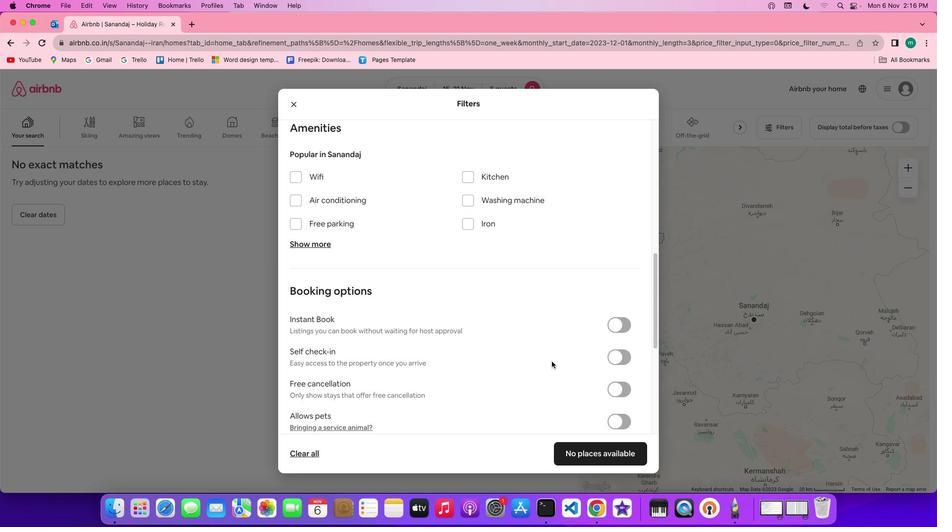 
Action: Mouse scrolled (552, 361) with delta (0, 0)
Screenshot: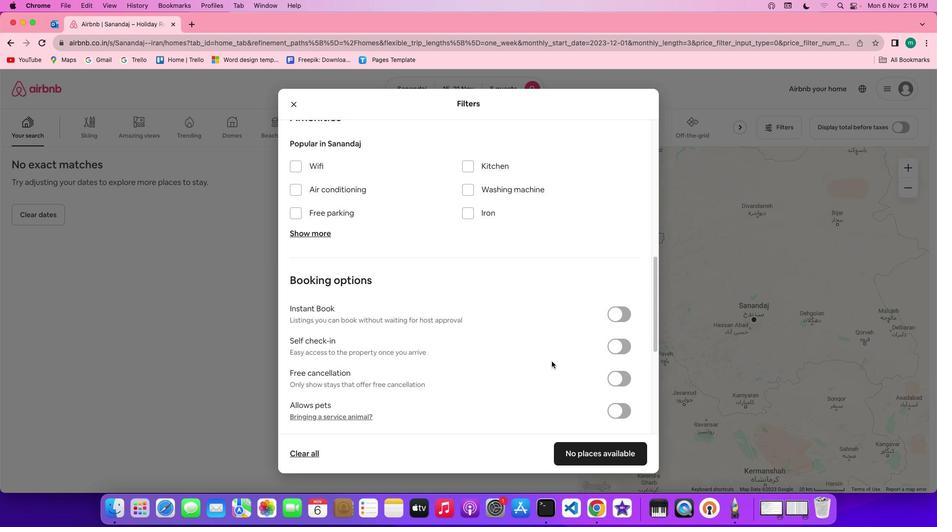 
Action: Mouse scrolled (552, 361) with delta (0, 0)
Screenshot: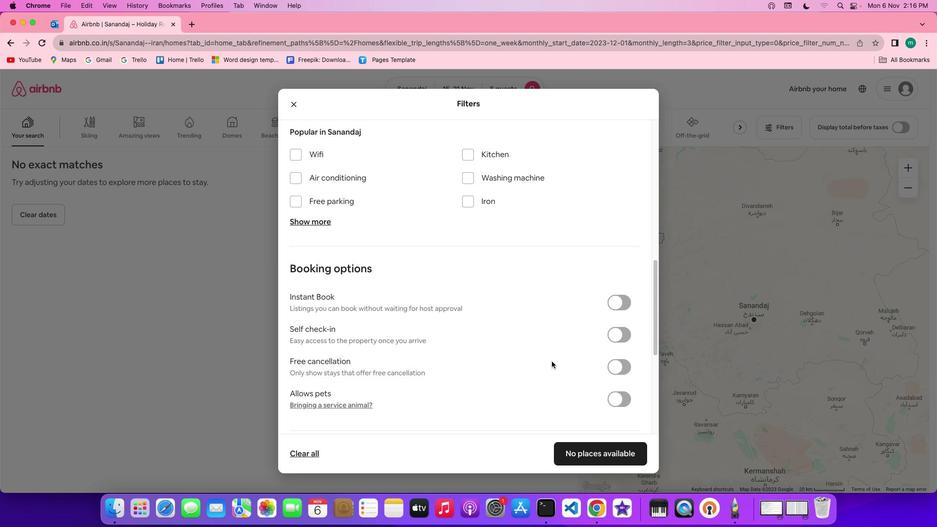 
Action: Mouse scrolled (552, 361) with delta (0, 0)
Screenshot: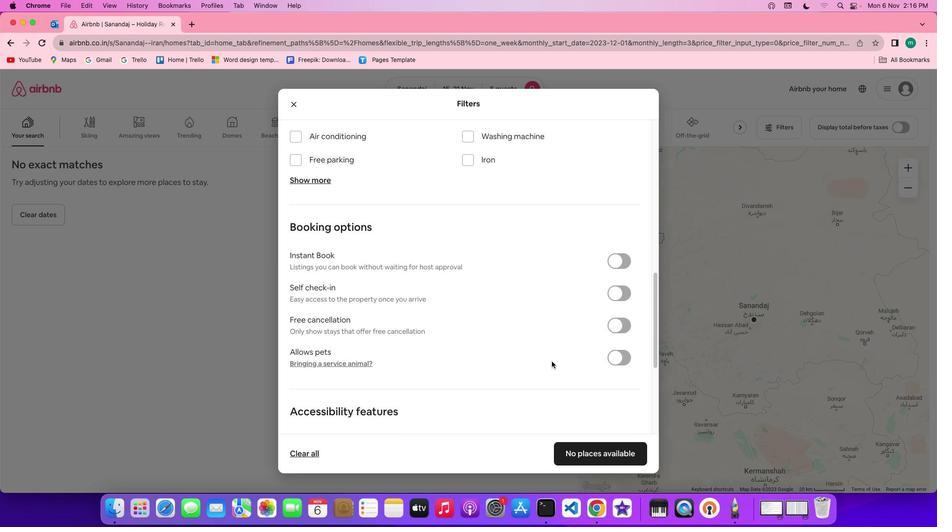
Action: Mouse moved to (556, 365)
Screenshot: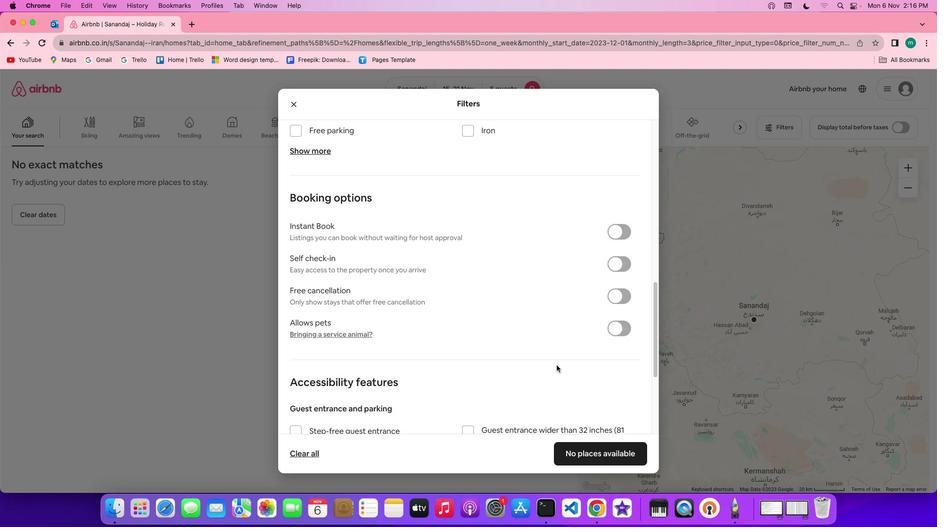 
Action: Mouse scrolled (556, 365) with delta (0, 0)
Screenshot: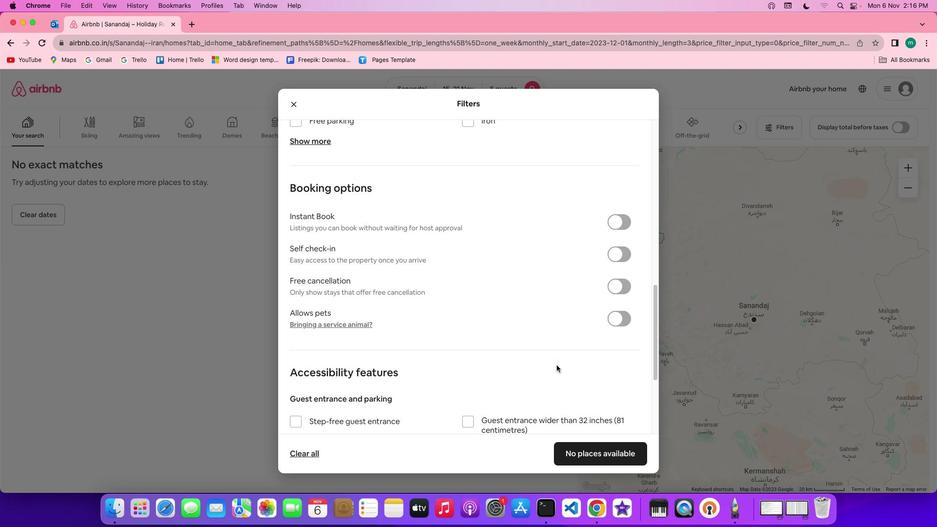 
Action: Mouse scrolled (556, 365) with delta (0, 0)
Screenshot: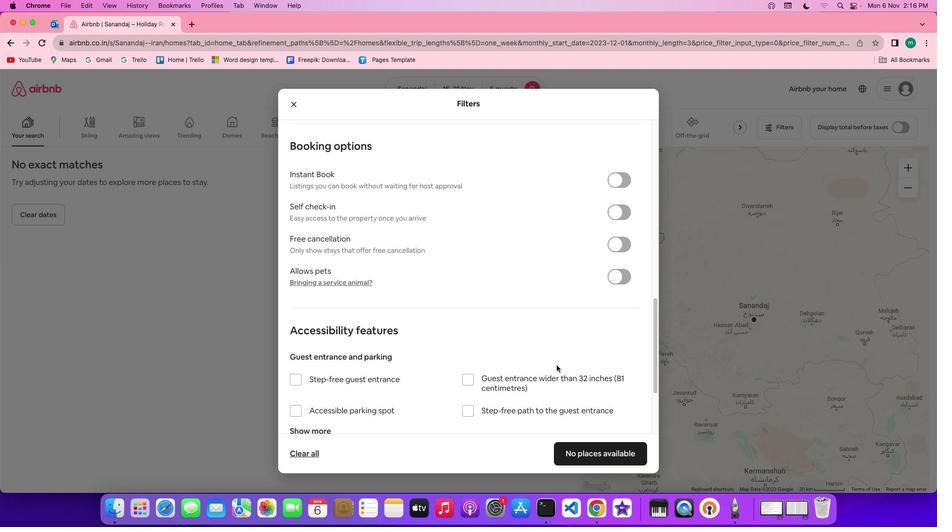 
Action: Mouse scrolled (556, 365) with delta (0, -1)
Screenshot: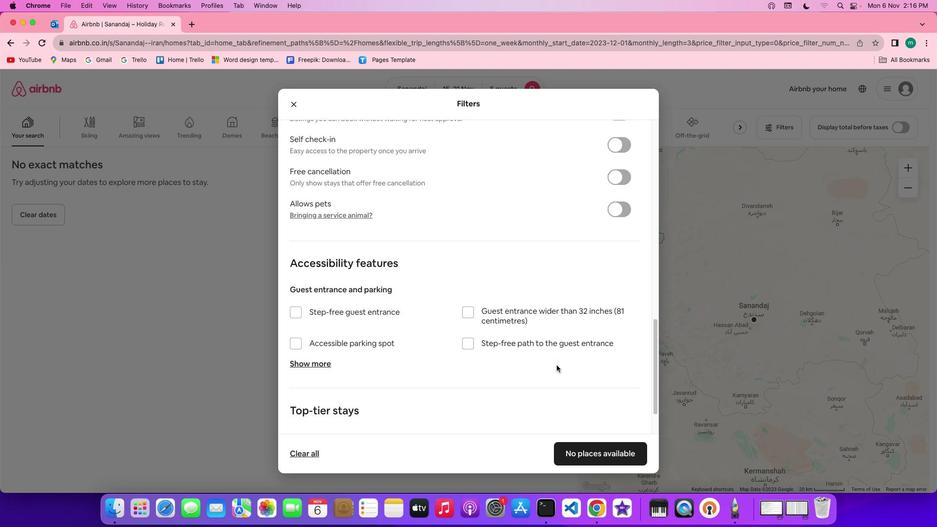 
Action: Mouse scrolled (556, 365) with delta (0, -2)
Screenshot: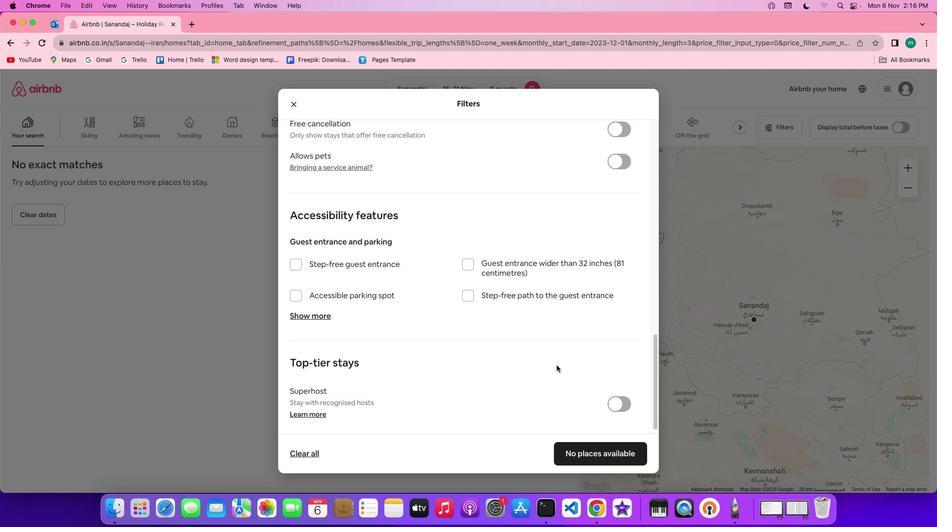 
Action: Mouse scrolled (556, 365) with delta (0, -2)
Screenshot: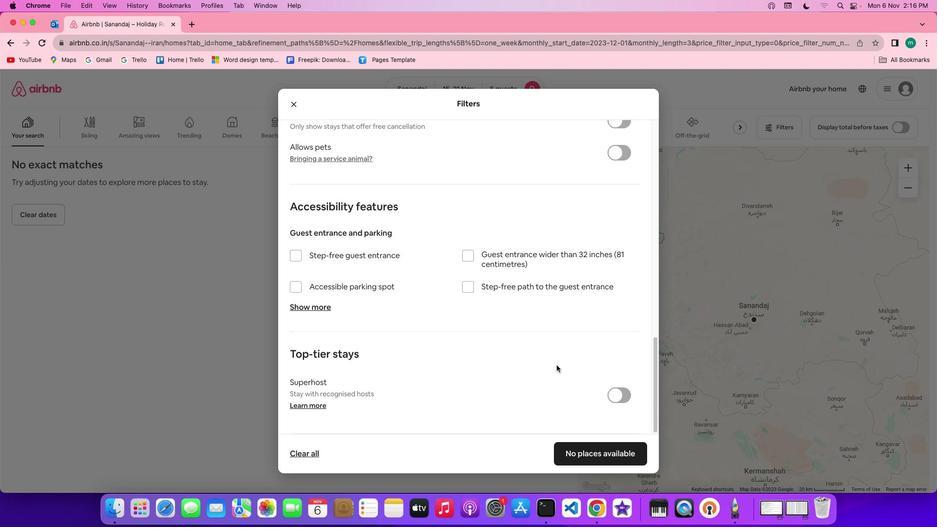 
Action: Mouse scrolled (556, 365) with delta (0, 0)
Screenshot: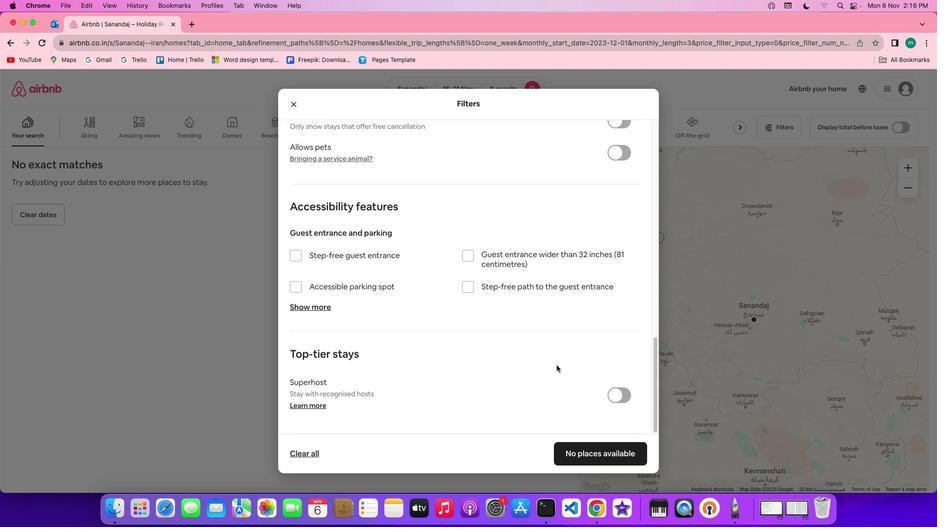 
Action: Mouse scrolled (556, 365) with delta (0, 0)
Screenshot: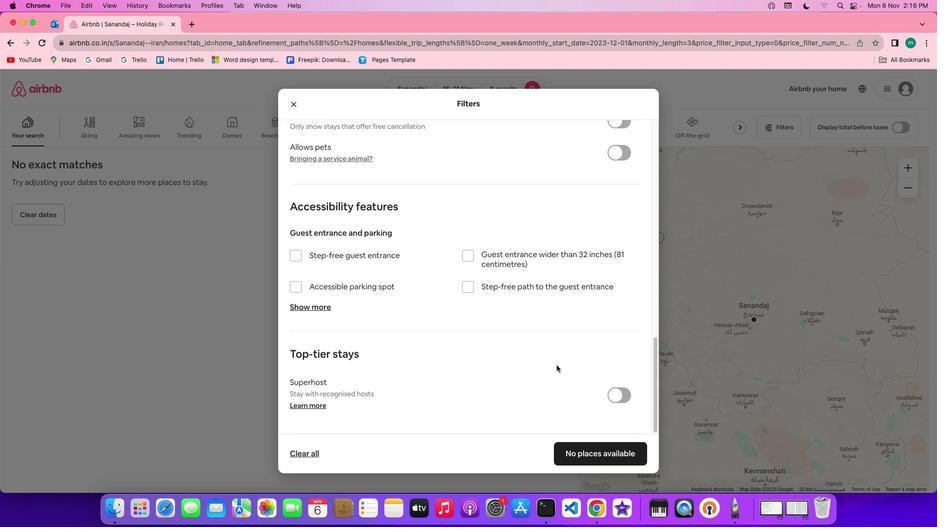 
Action: Mouse scrolled (556, 365) with delta (0, -1)
Screenshot: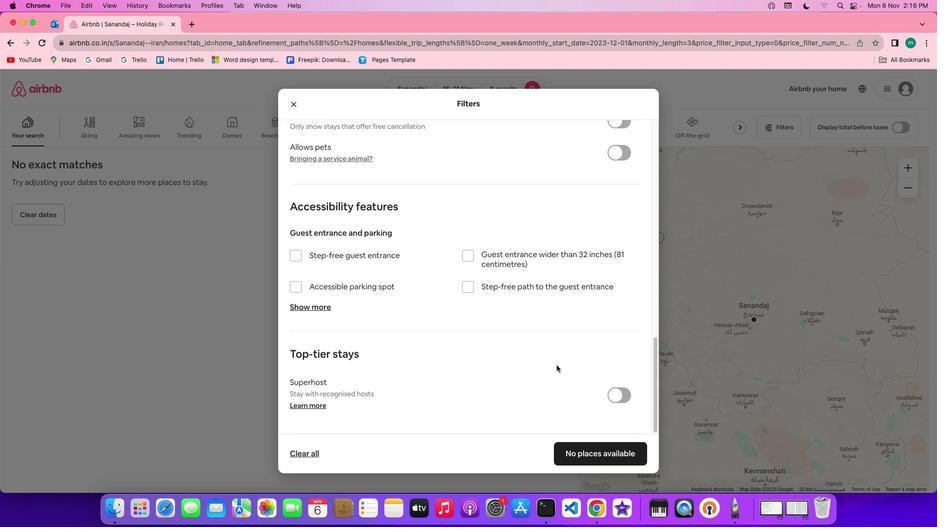 
Action: Mouse scrolled (556, 365) with delta (0, -2)
Screenshot: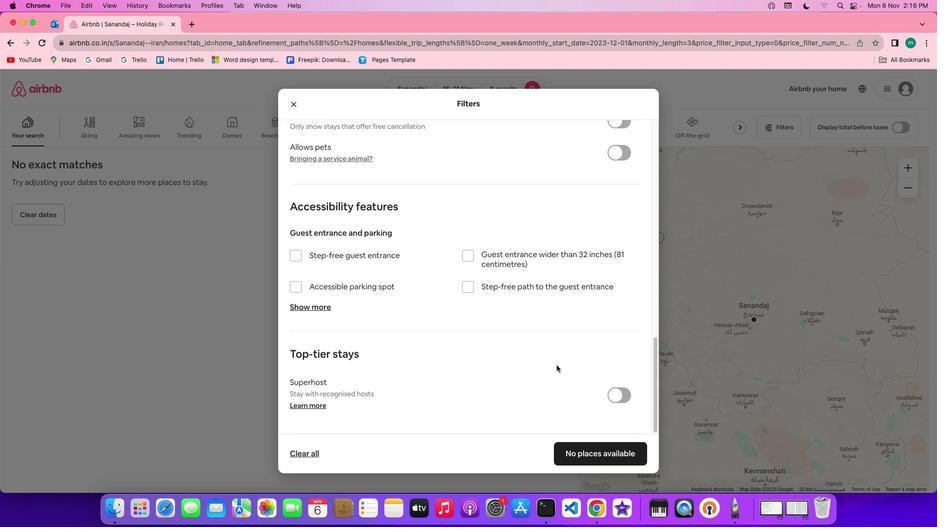 
Action: Mouse scrolled (556, 365) with delta (0, -2)
Screenshot: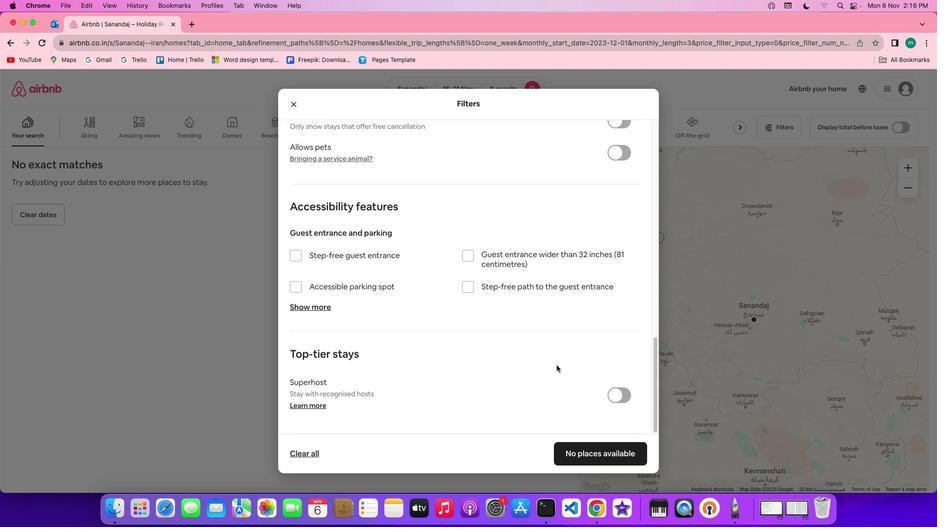 
Action: Mouse scrolled (556, 365) with delta (0, 0)
Screenshot: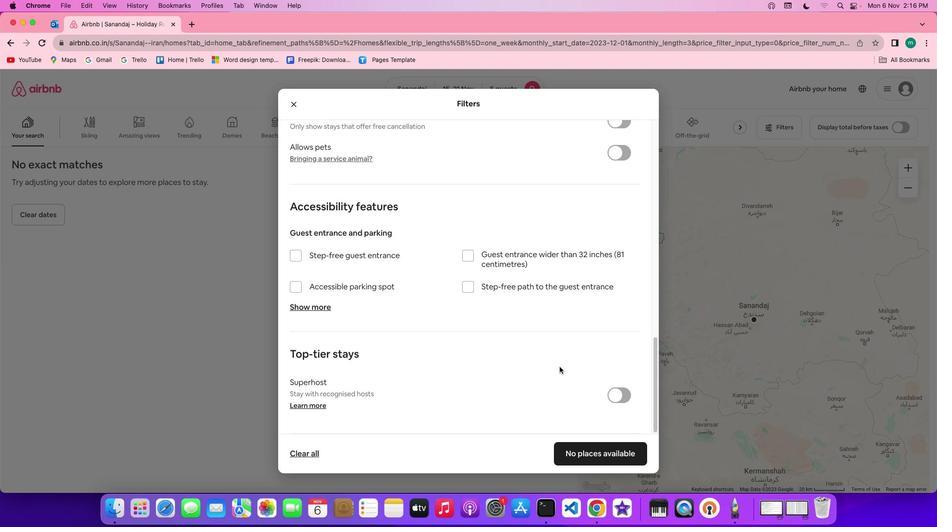 
Action: Mouse scrolled (556, 365) with delta (0, 0)
Screenshot: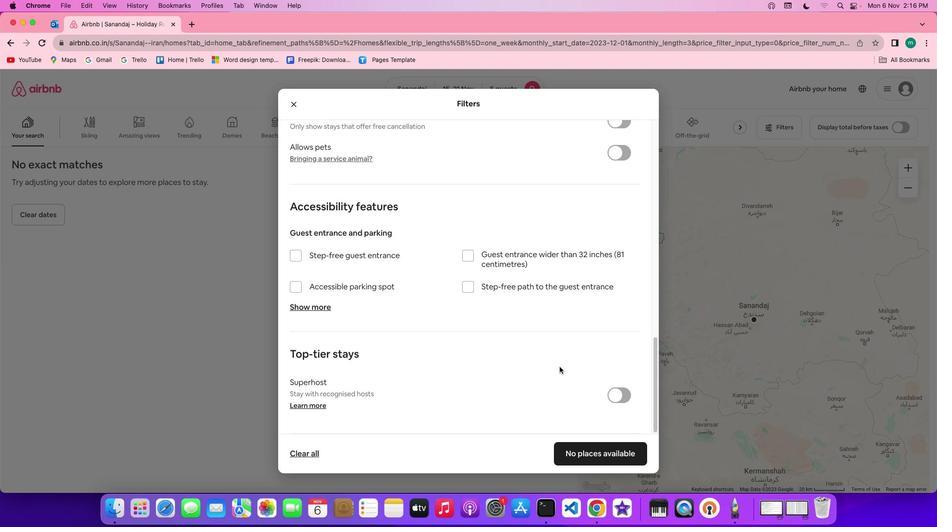 
Action: Mouse scrolled (556, 365) with delta (0, -1)
Screenshot: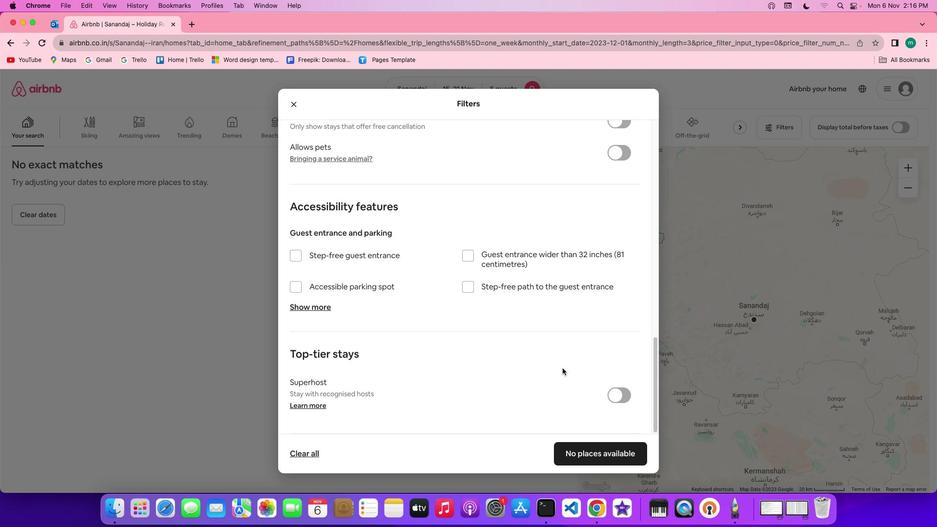 
Action: Mouse scrolled (556, 365) with delta (0, -2)
Screenshot: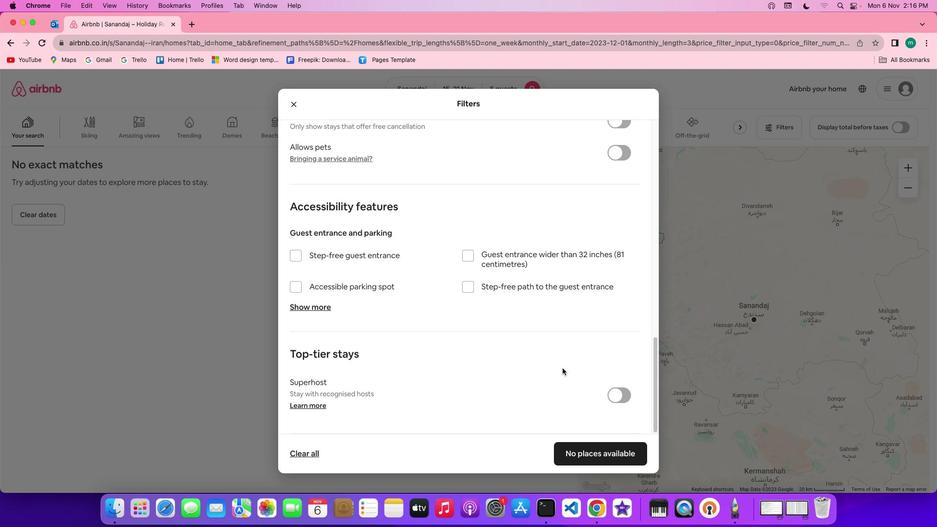 
Action: Mouse moved to (602, 450)
Screenshot: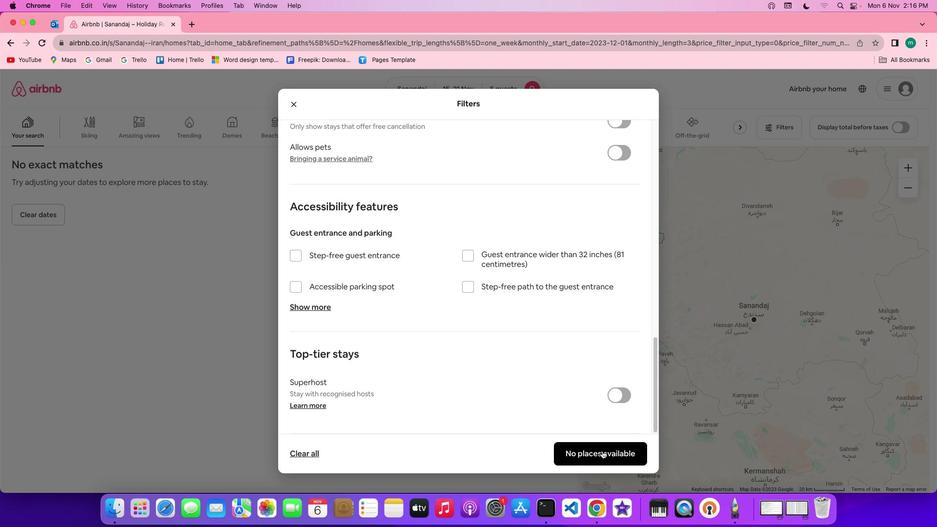 
Action: Mouse pressed left at (602, 450)
Screenshot: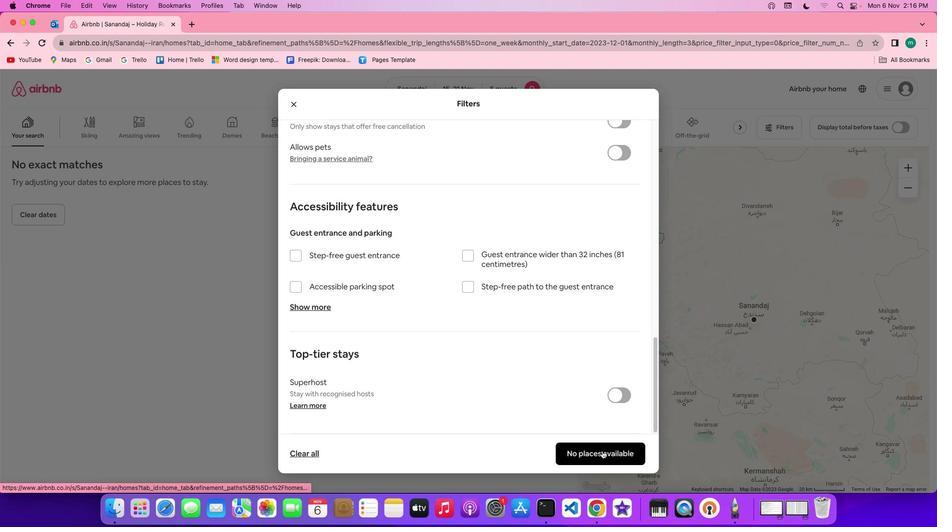 
Action: Mouse moved to (389, 325)
Screenshot: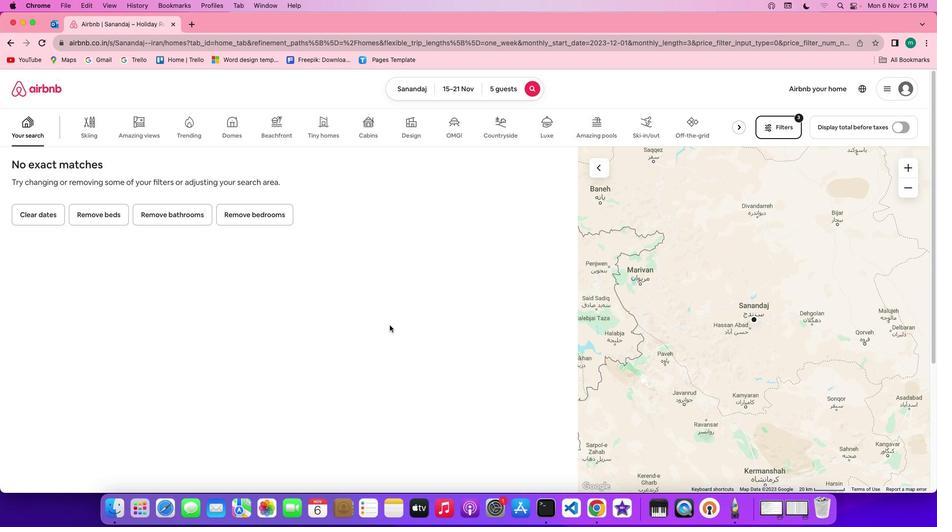 
